Task: Add an event with the title Casual Coffee Meeting with Key Business Influencer, date '2023/10/01', time 8:30 AM to 10:30 AM, logged in from the account softage.3@softage.netand send the event invitation to softage.10@softage.net and softage.1@softage.net. Set a reminder for the event 15 minutes before
Action: Mouse moved to (133, 116)
Screenshot: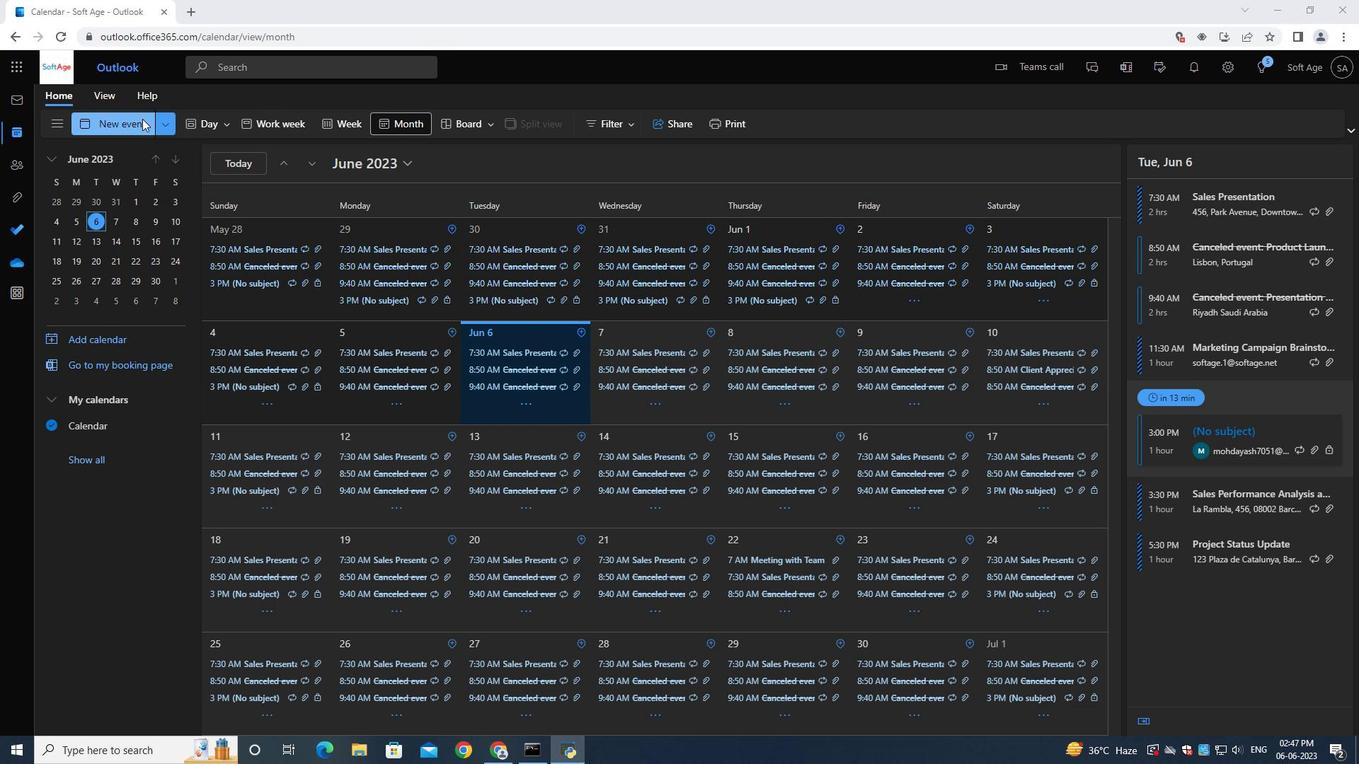 
Action: Mouse pressed left at (133, 116)
Screenshot: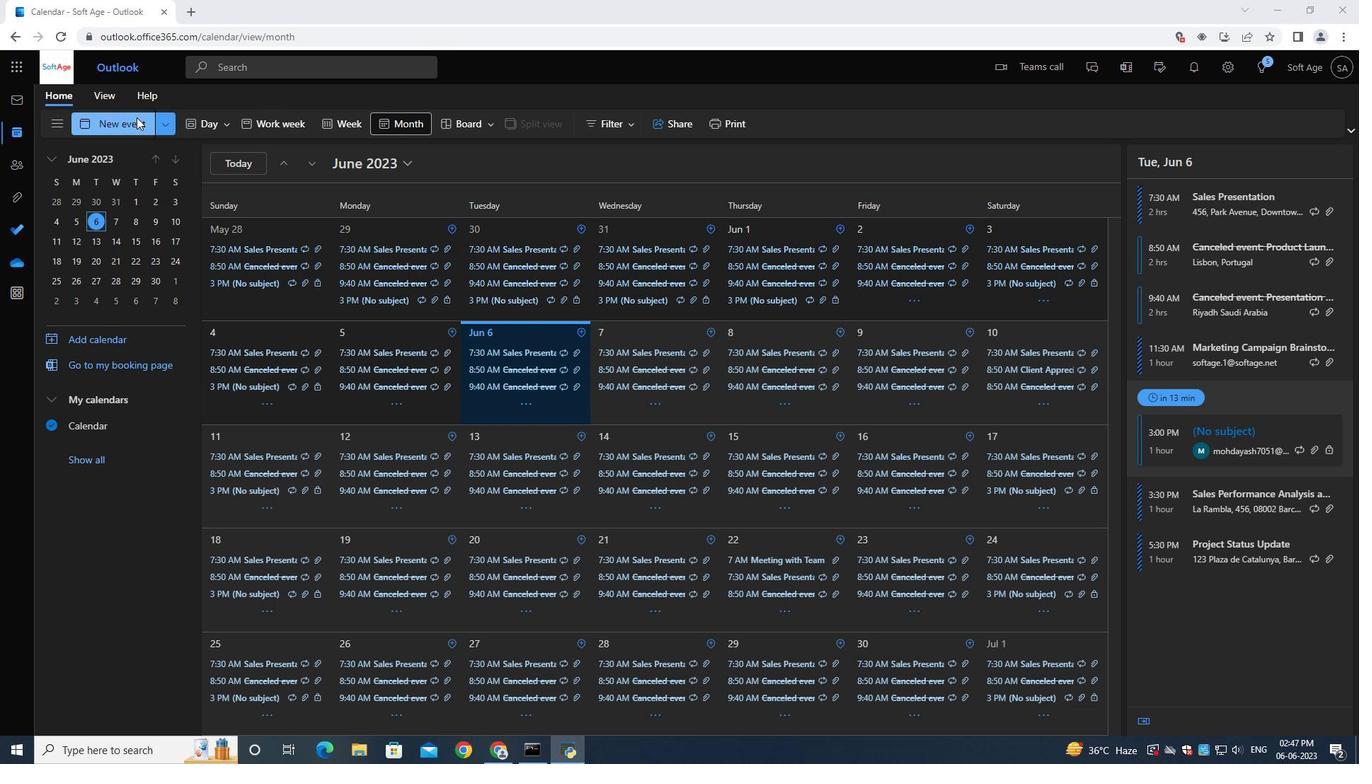 
Action: Mouse moved to (408, 212)
Screenshot: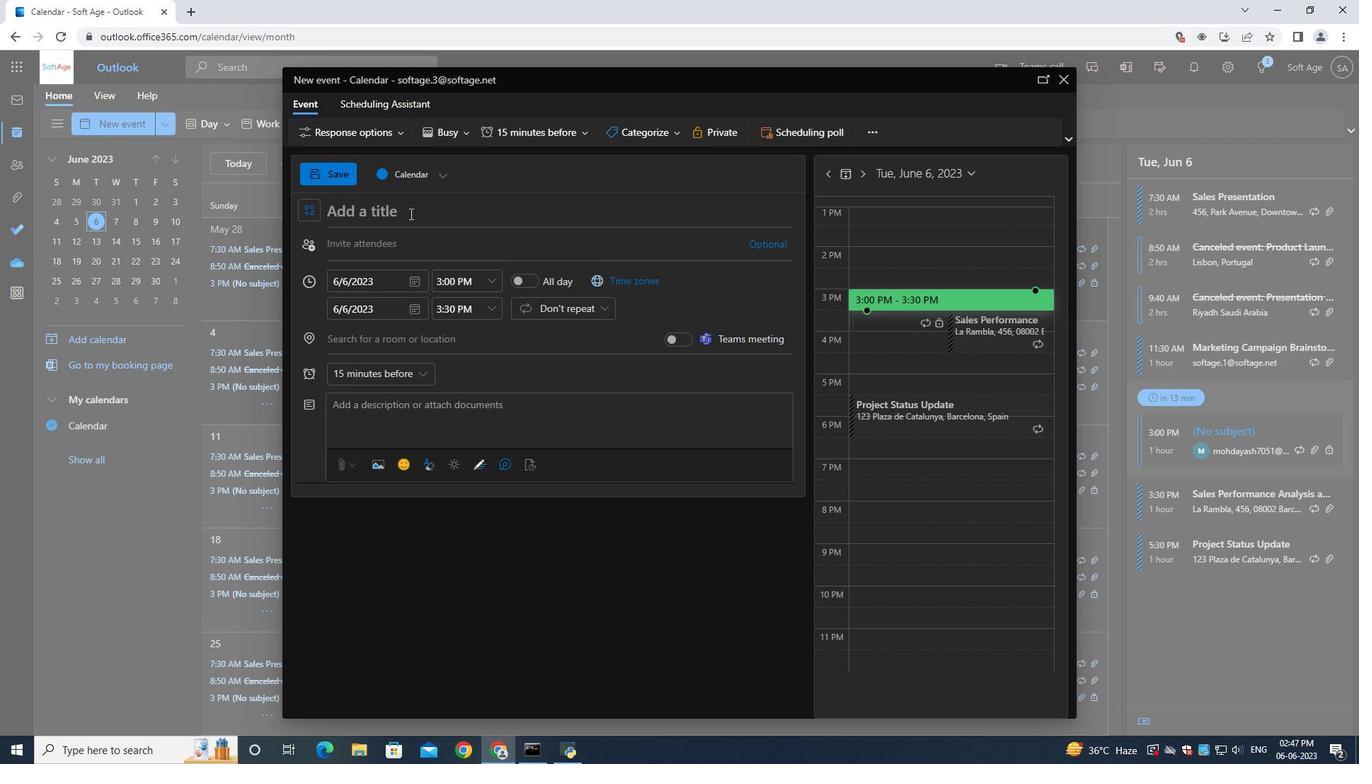 
Action: Mouse pressed left at (408, 212)
Screenshot: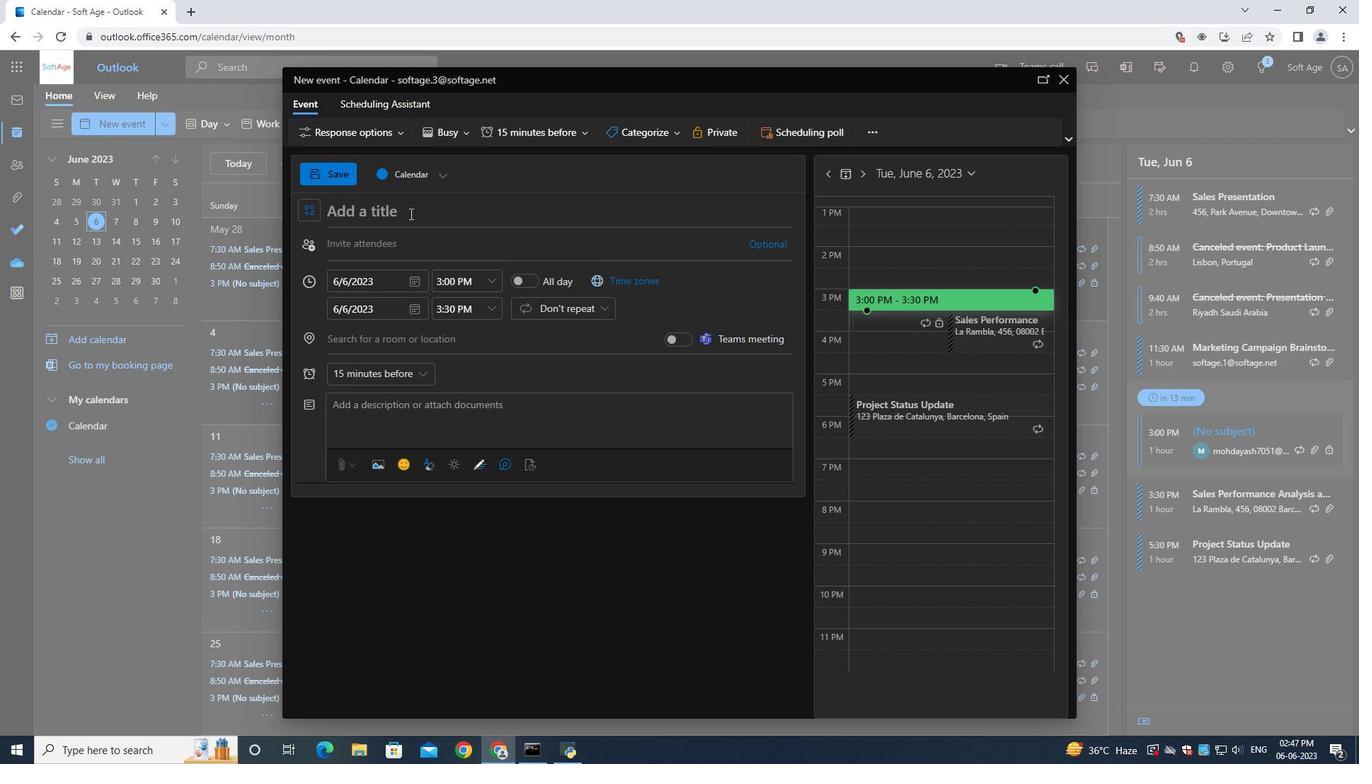 
Action: Key pressed <Key.shift>Casual<Key.space><Key.shift>Coffee<Key.space><Key.shift>Ma<Key.backspace>eeting<Key.space>with<Key.space><Key.shift>Key<Key.space><Key.shift>Business<Key.space><Key.shift>Influencer
Screenshot: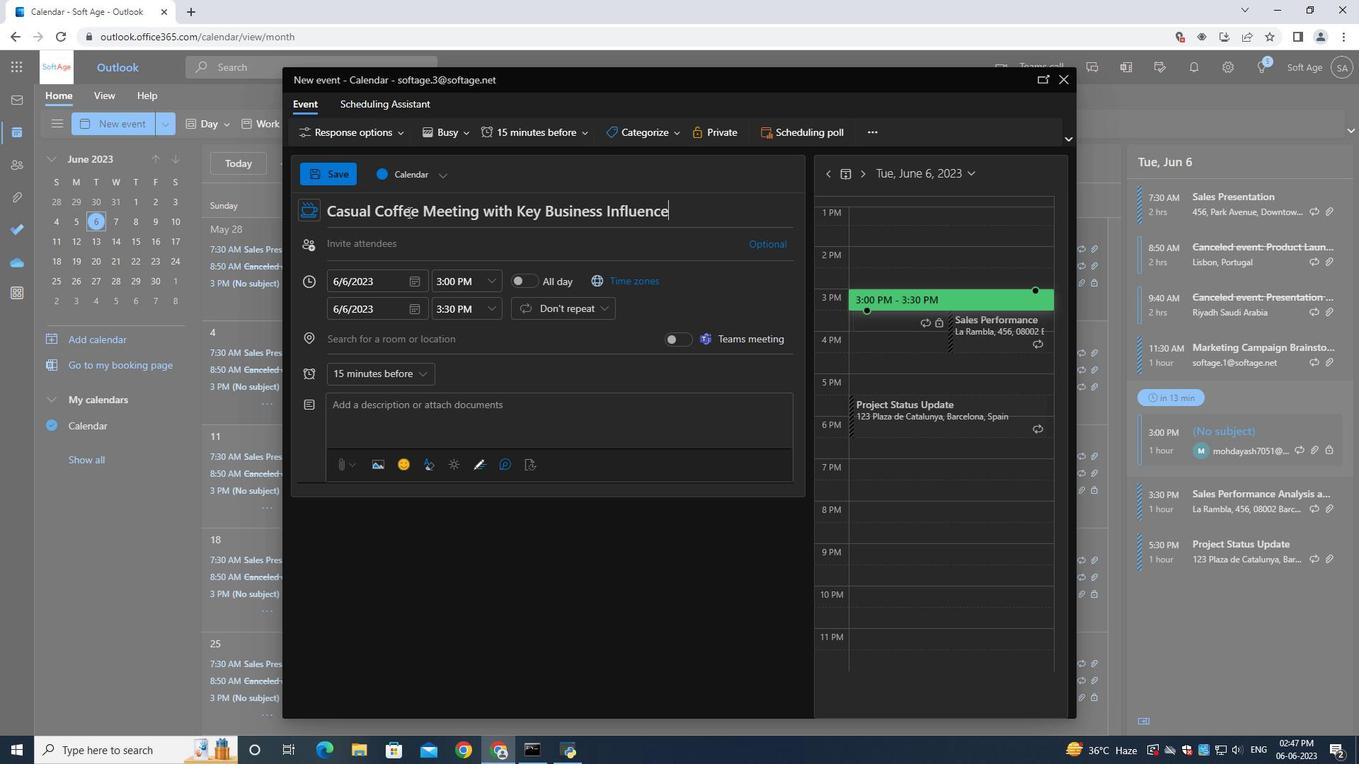 
Action: Mouse moved to (416, 286)
Screenshot: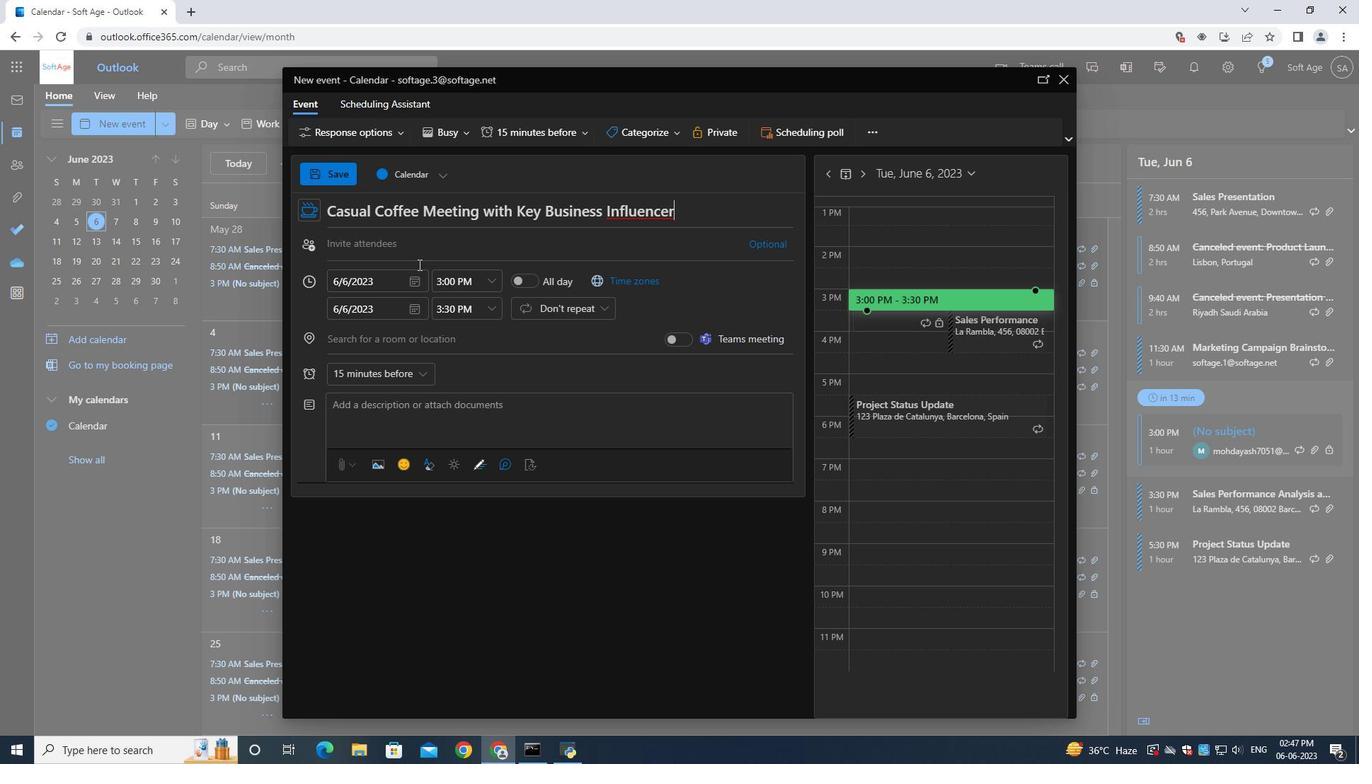 
Action: Mouse pressed left at (416, 286)
Screenshot: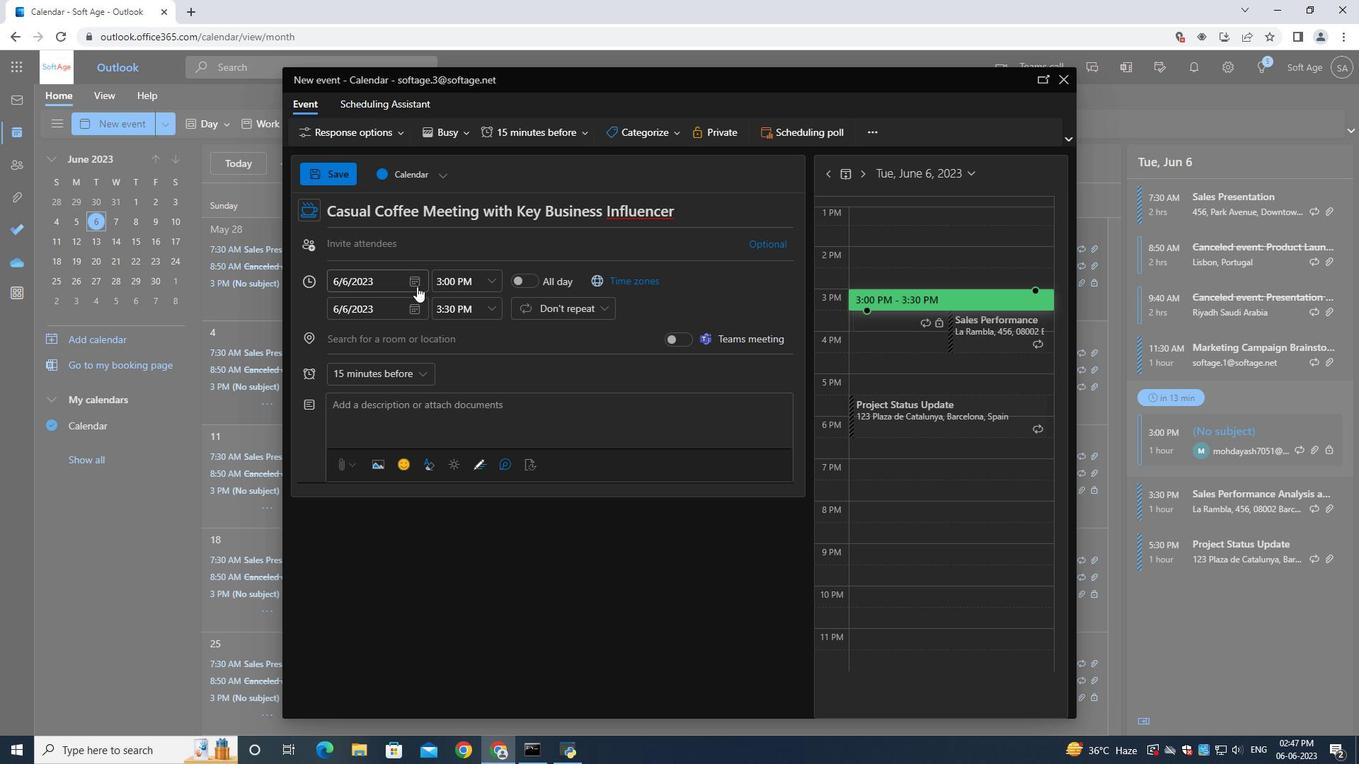 
Action: Mouse moved to (456, 310)
Screenshot: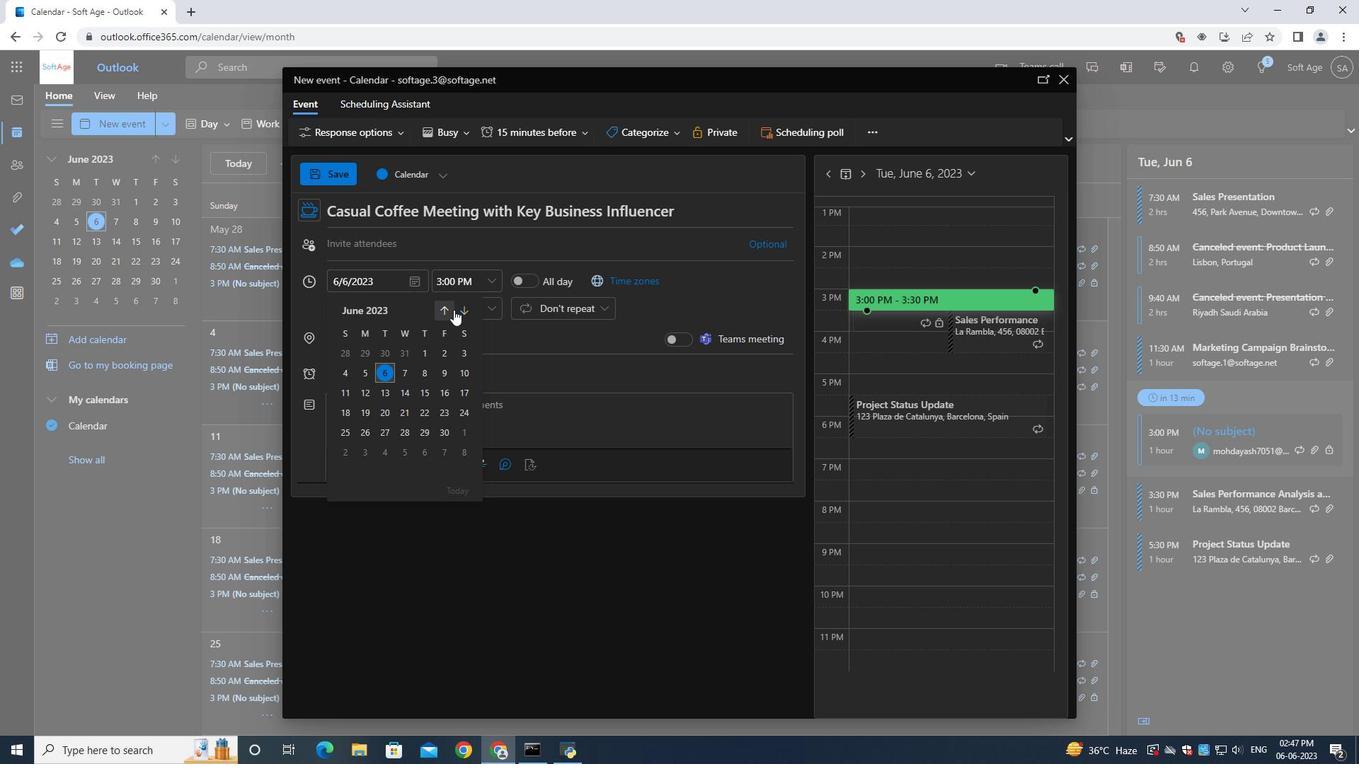 
Action: Mouse pressed left at (456, 310)
Screenshot: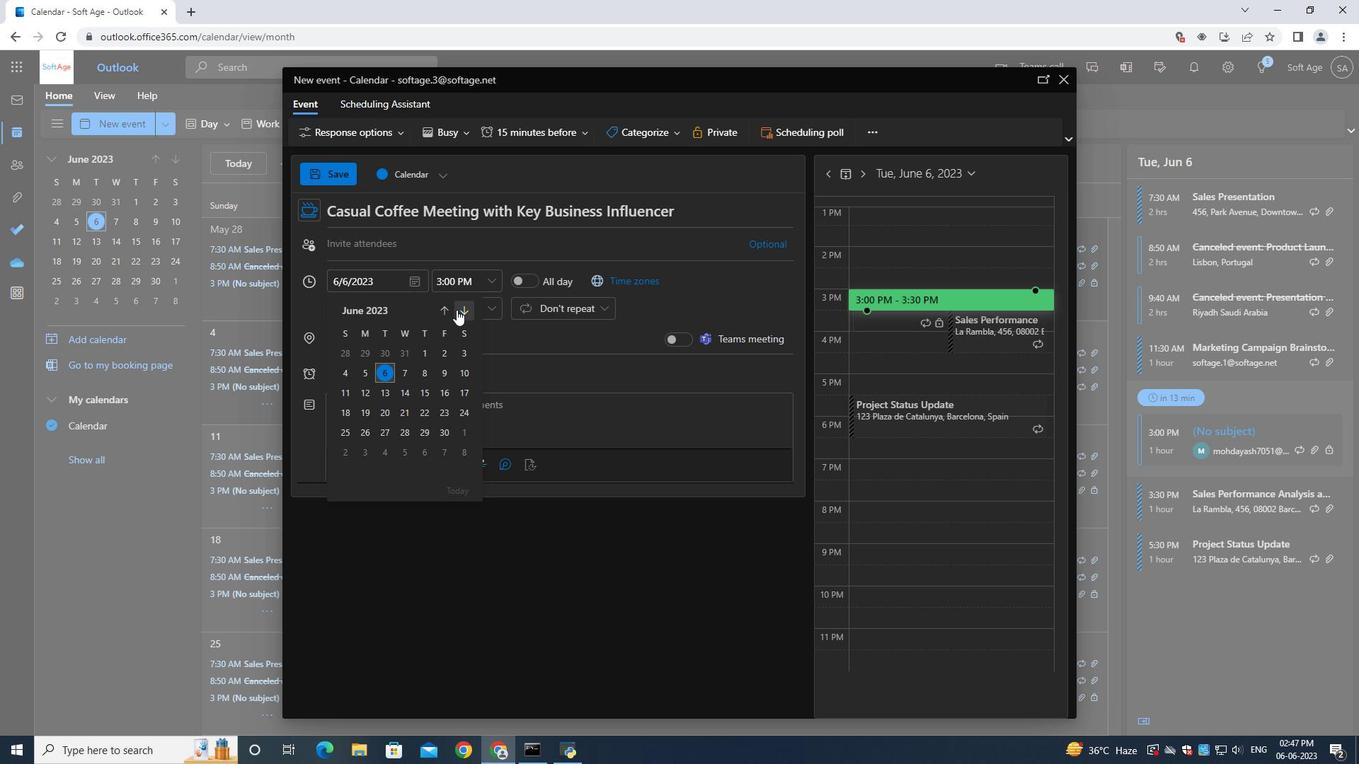 
Action: Mouse pressed left at (456, 310)
Screenshot: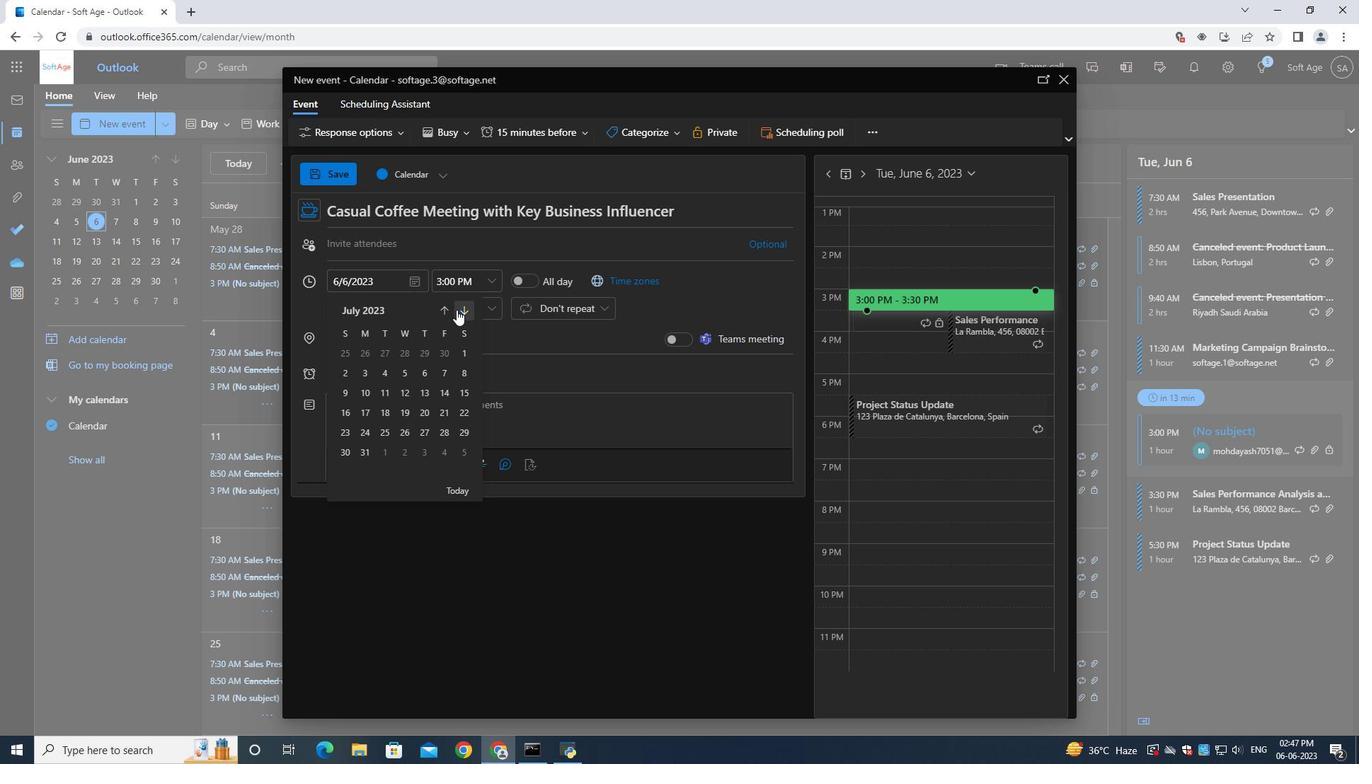 
Action: Mouse pressed left at (456, 310)
Screenshot: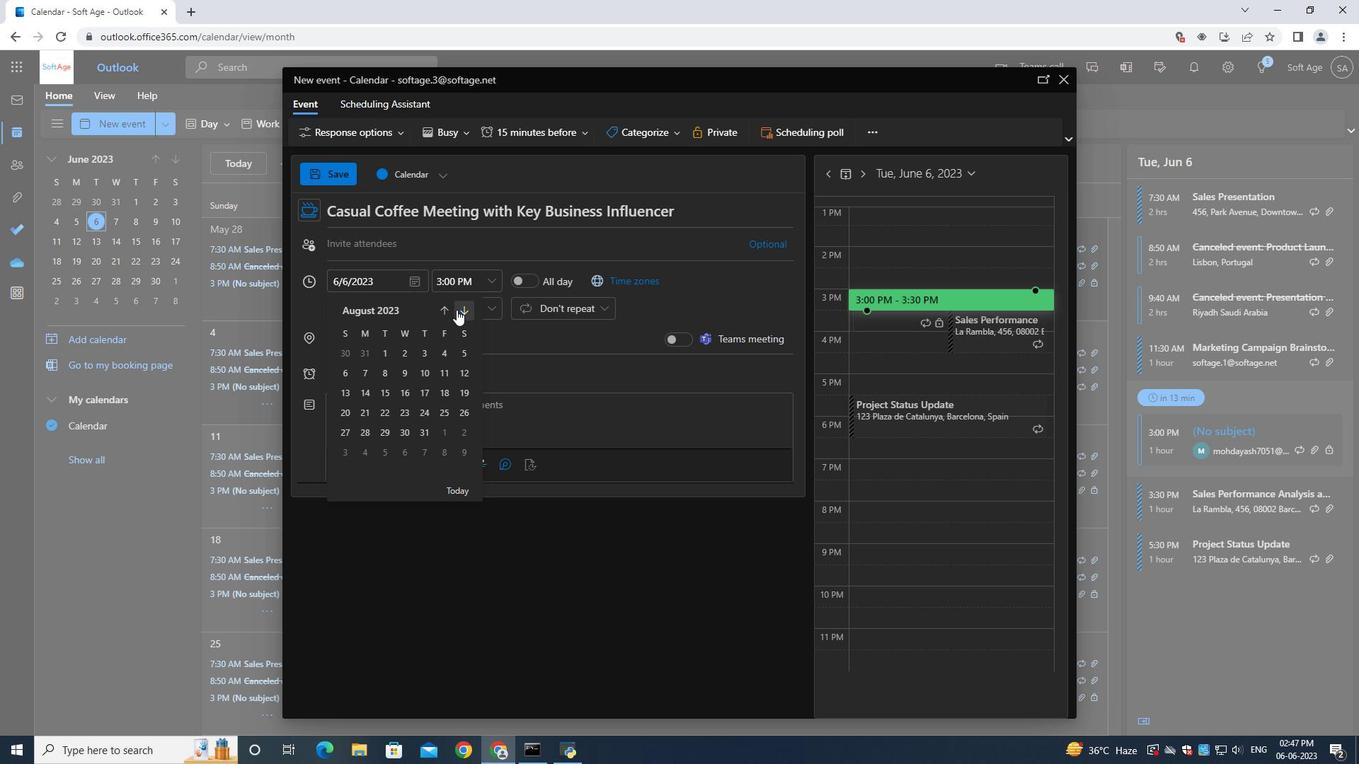 
Action: Mouse pressed left at (456, 310)
Screenshot: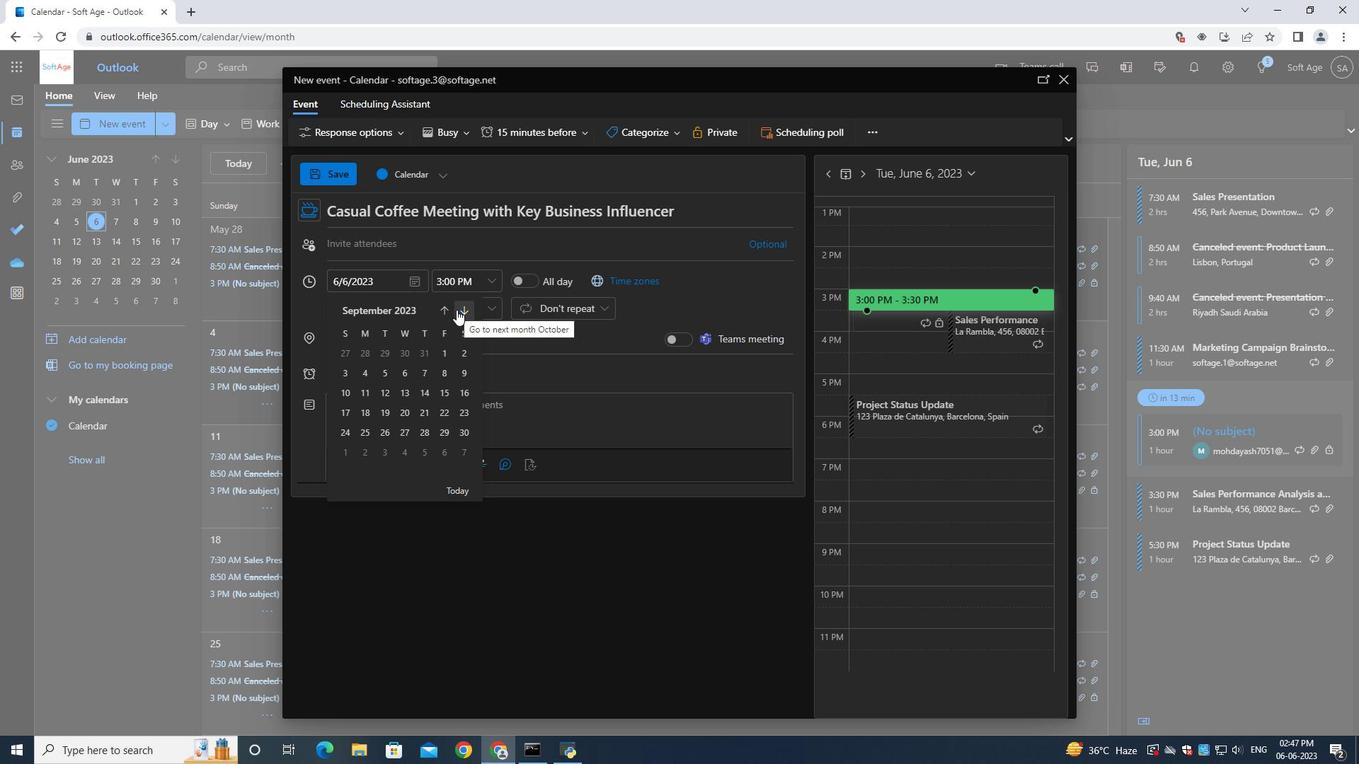 
Action: Mouse moved to (351, 356)
Screenshot: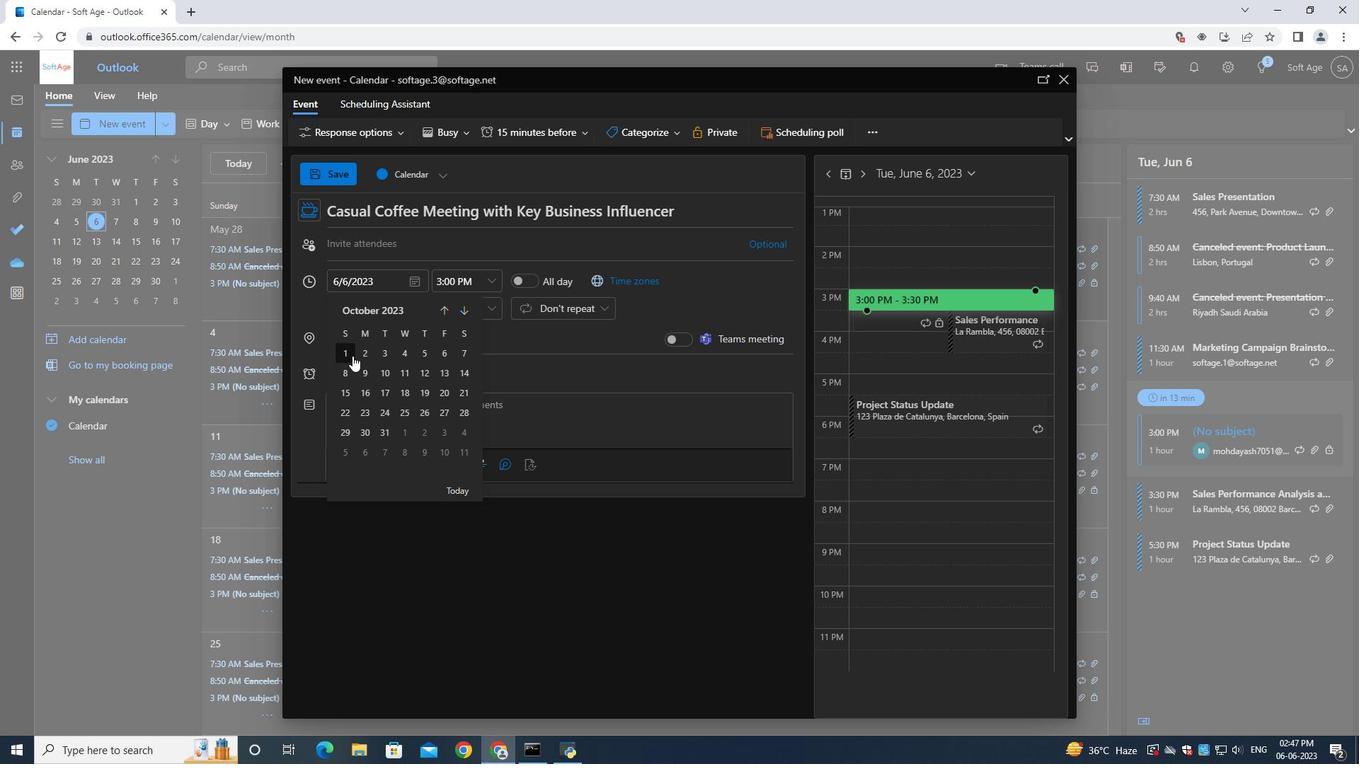 
Action: Mouse pressed left at (351, 356)
Screenshot: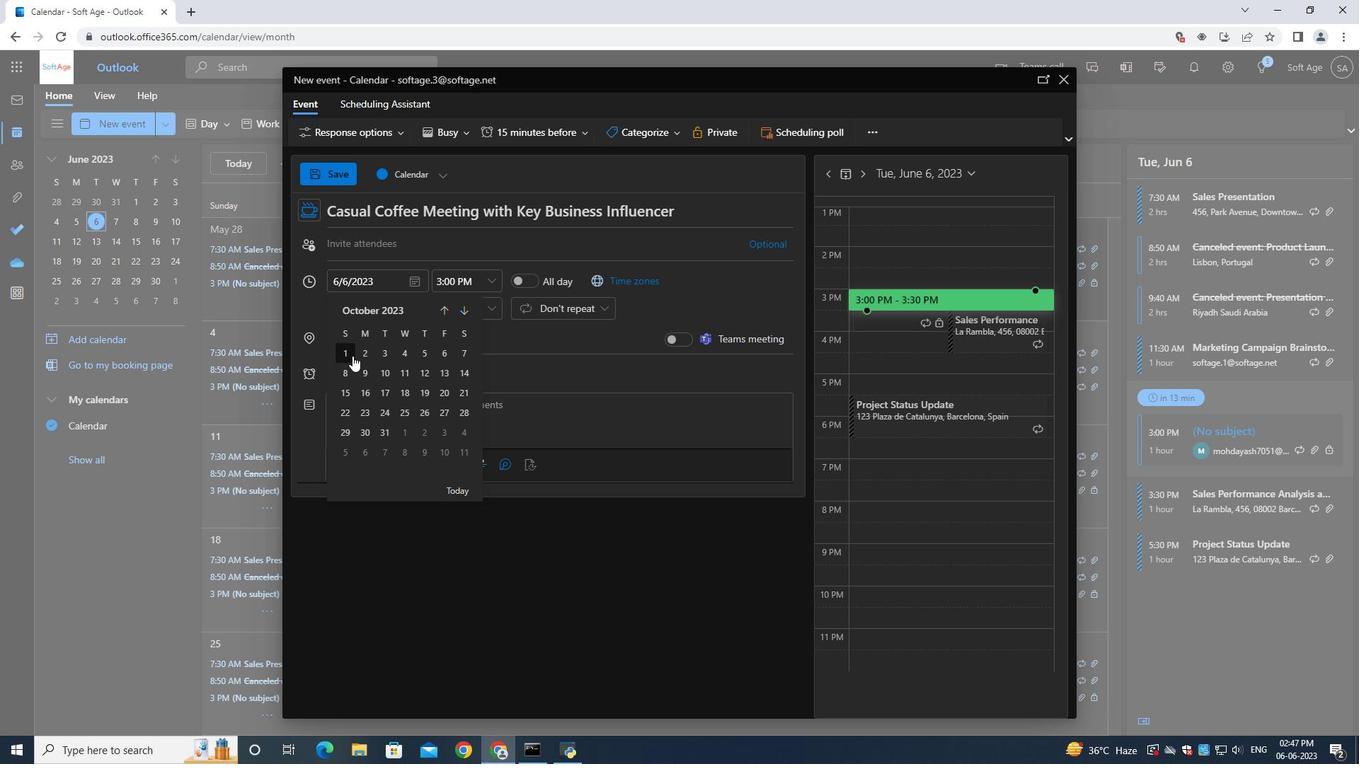
Action: Mouse moved to (448, 286)
Screenshot: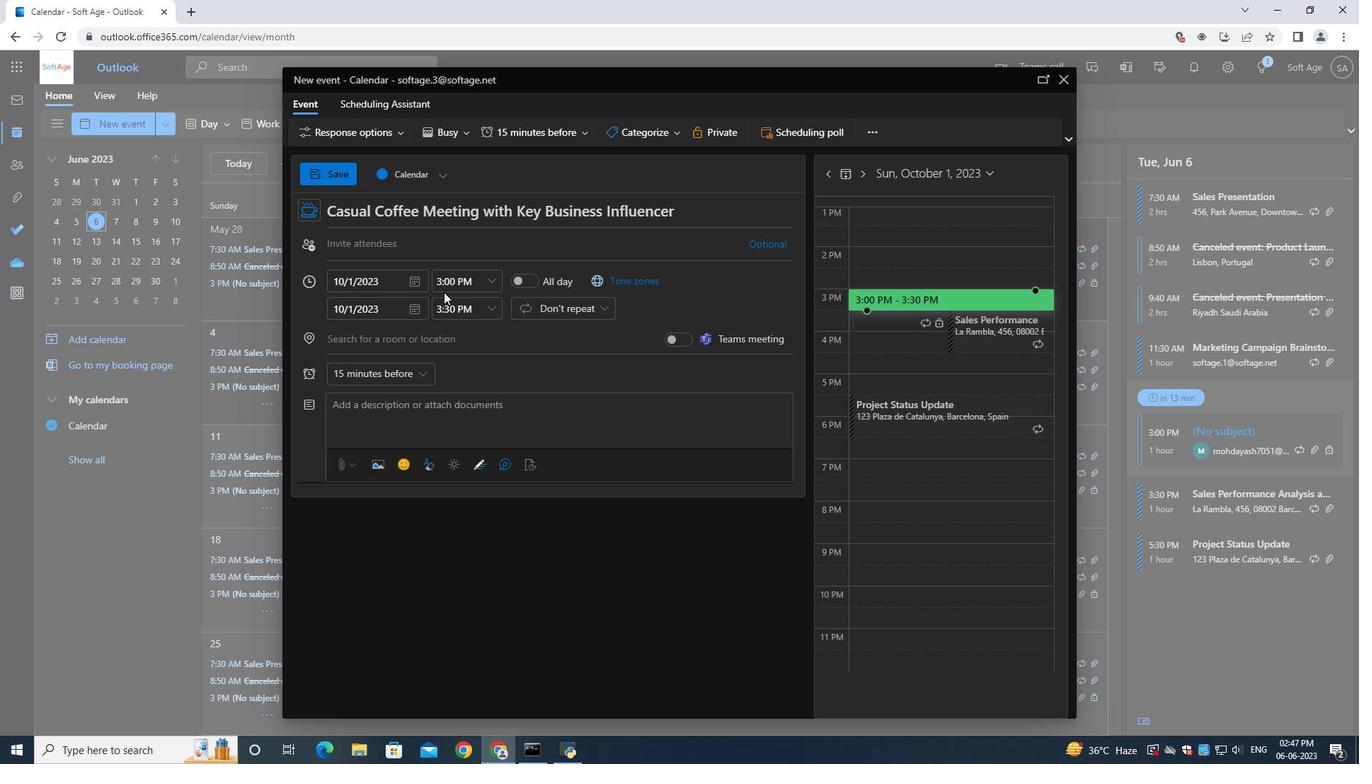 
Action: Mouse pressed left at (448, 286)
Screenshot: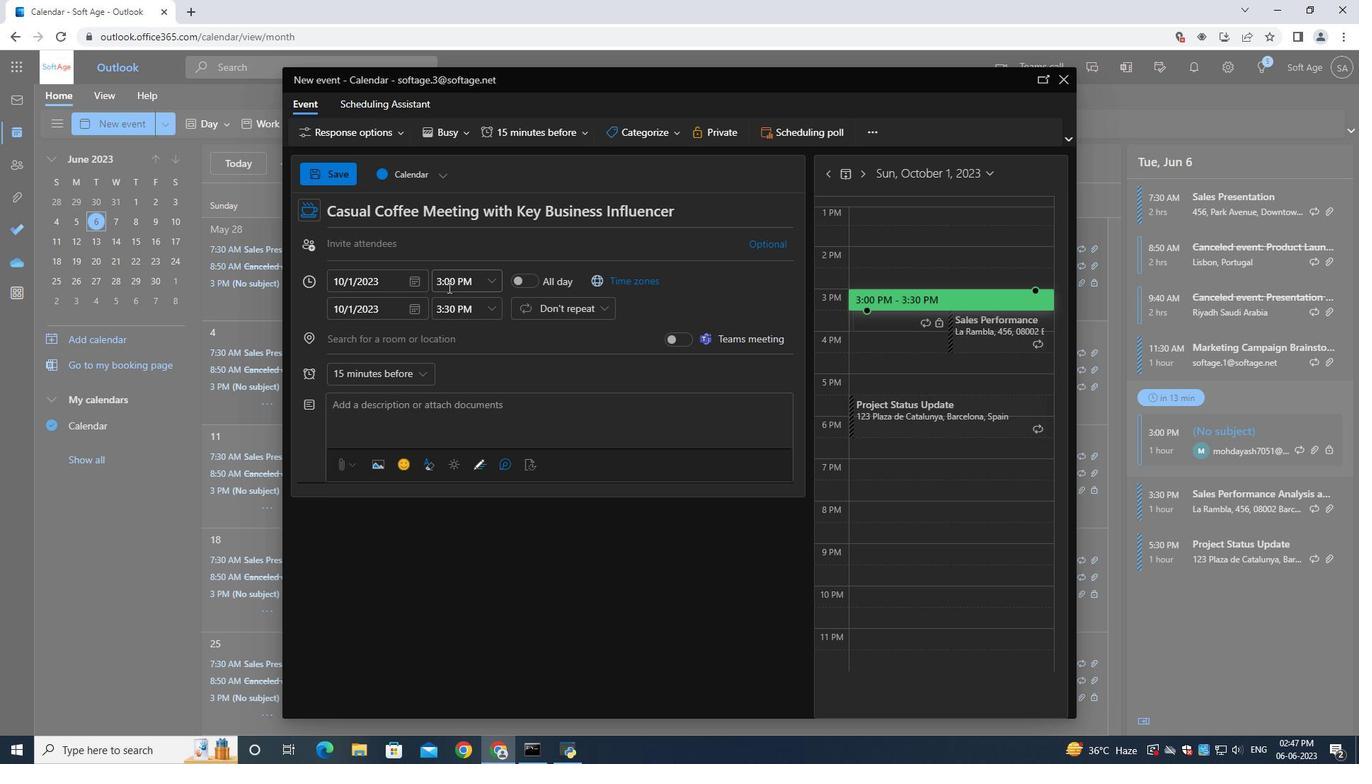 
Action: Key pressed 8<Key.shift_r>:30<Key.shift>A<<Key.backspace>M
Screenshot: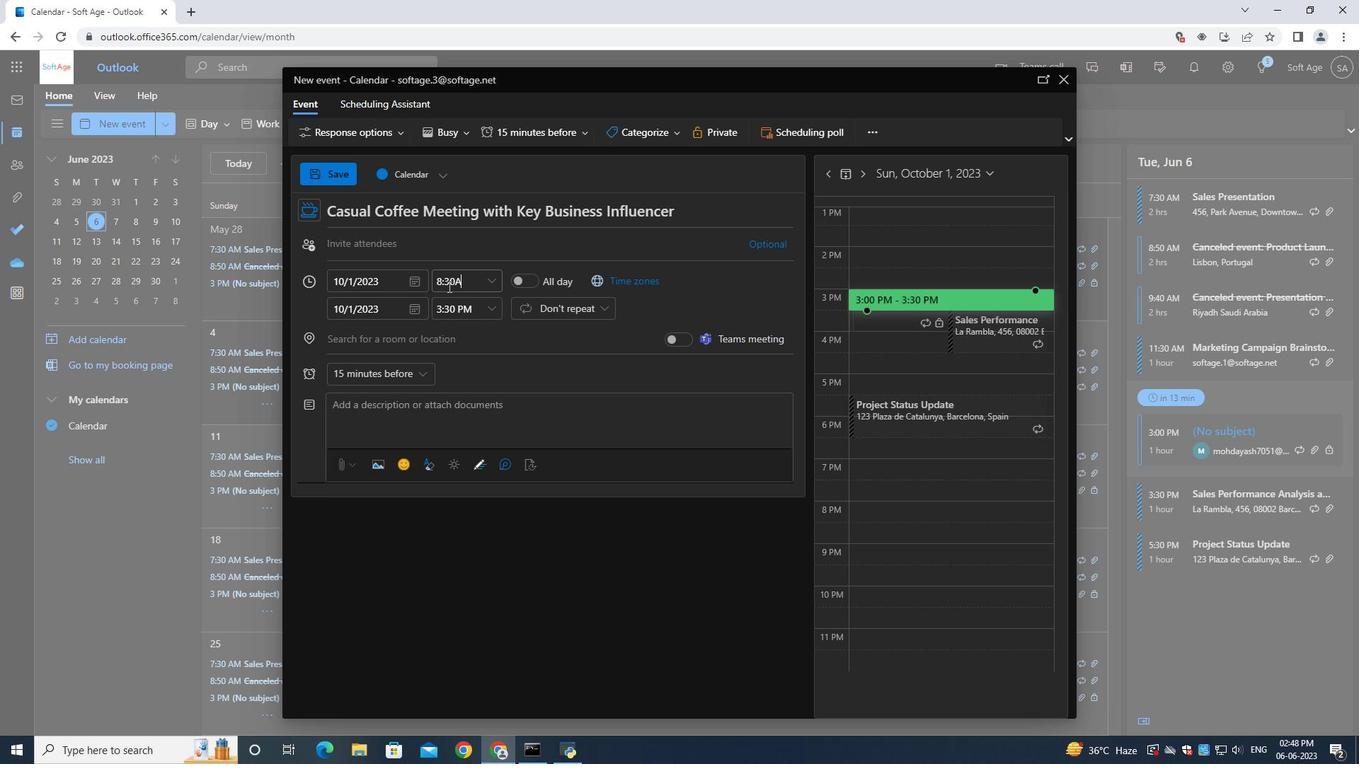 
Action: Mouse moved to (450, 306)
Screenshot: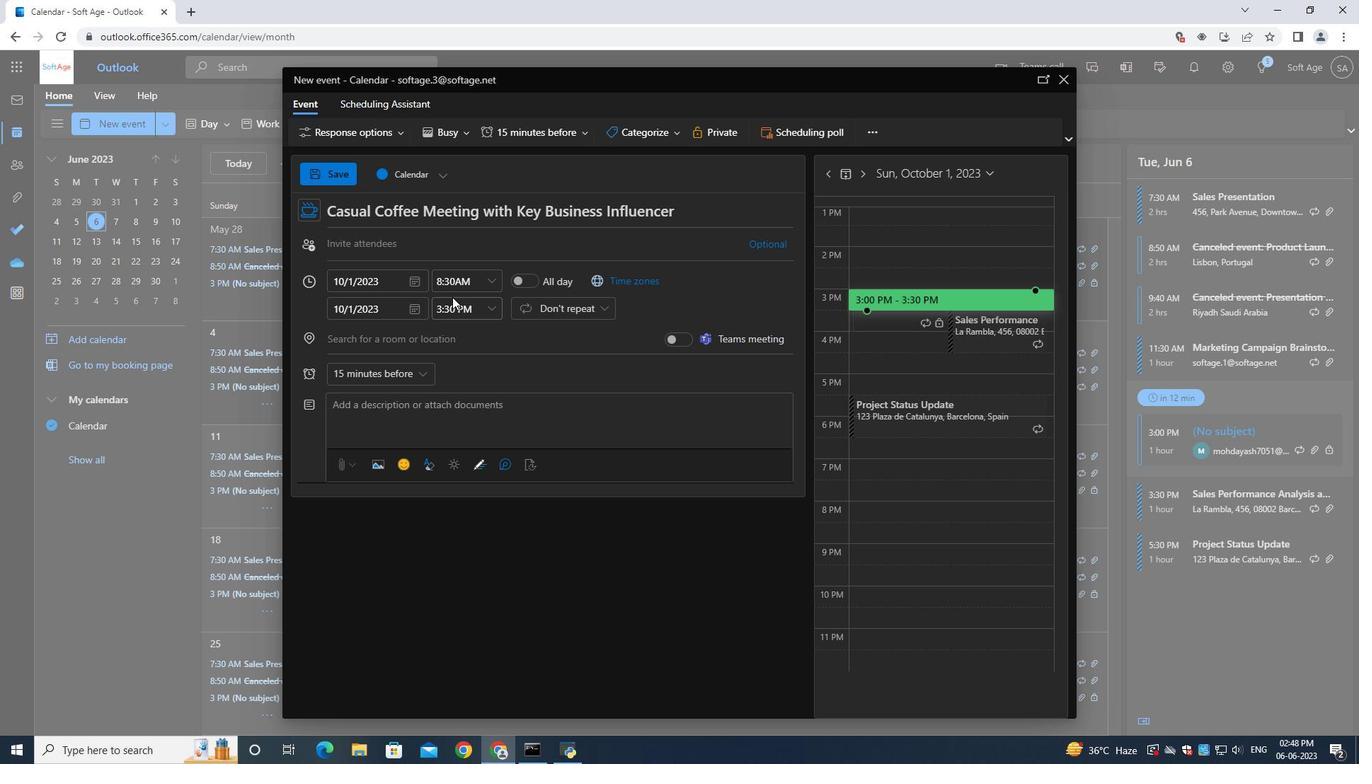 
Action: Mouse pressed left at (450, 306)
Screenshot: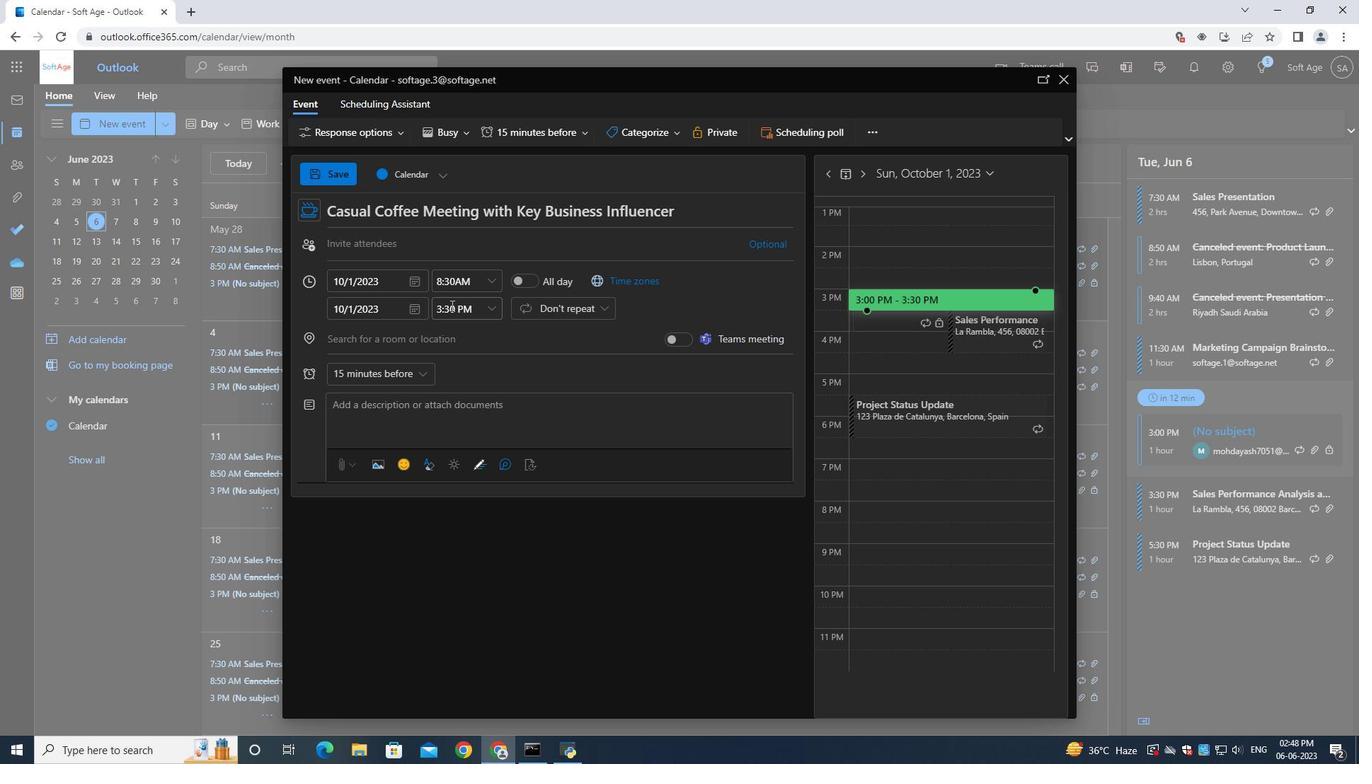 
Action: Mouse moved to (450, 306)
Screenshot: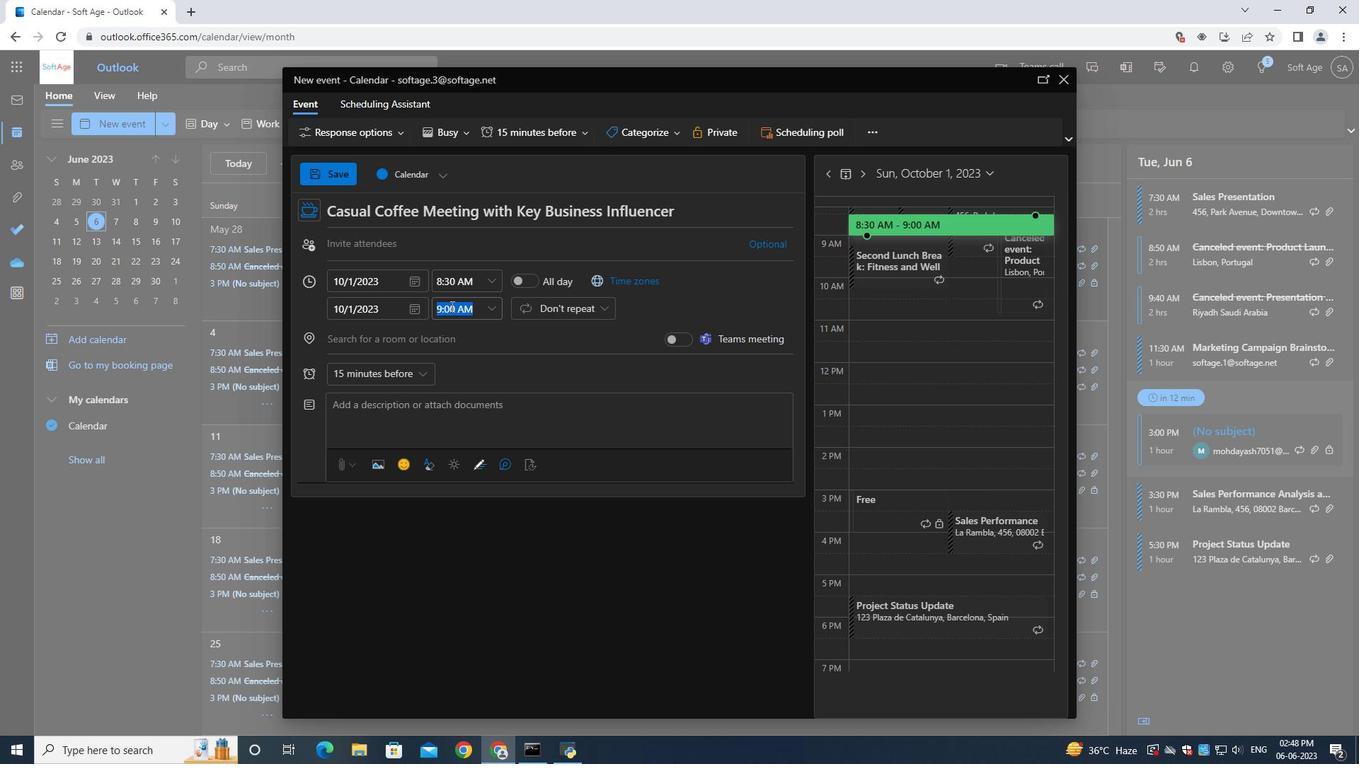
Action: Key pressed 10<Key.shift_r>:30<Key.shift>AM
Screenshot: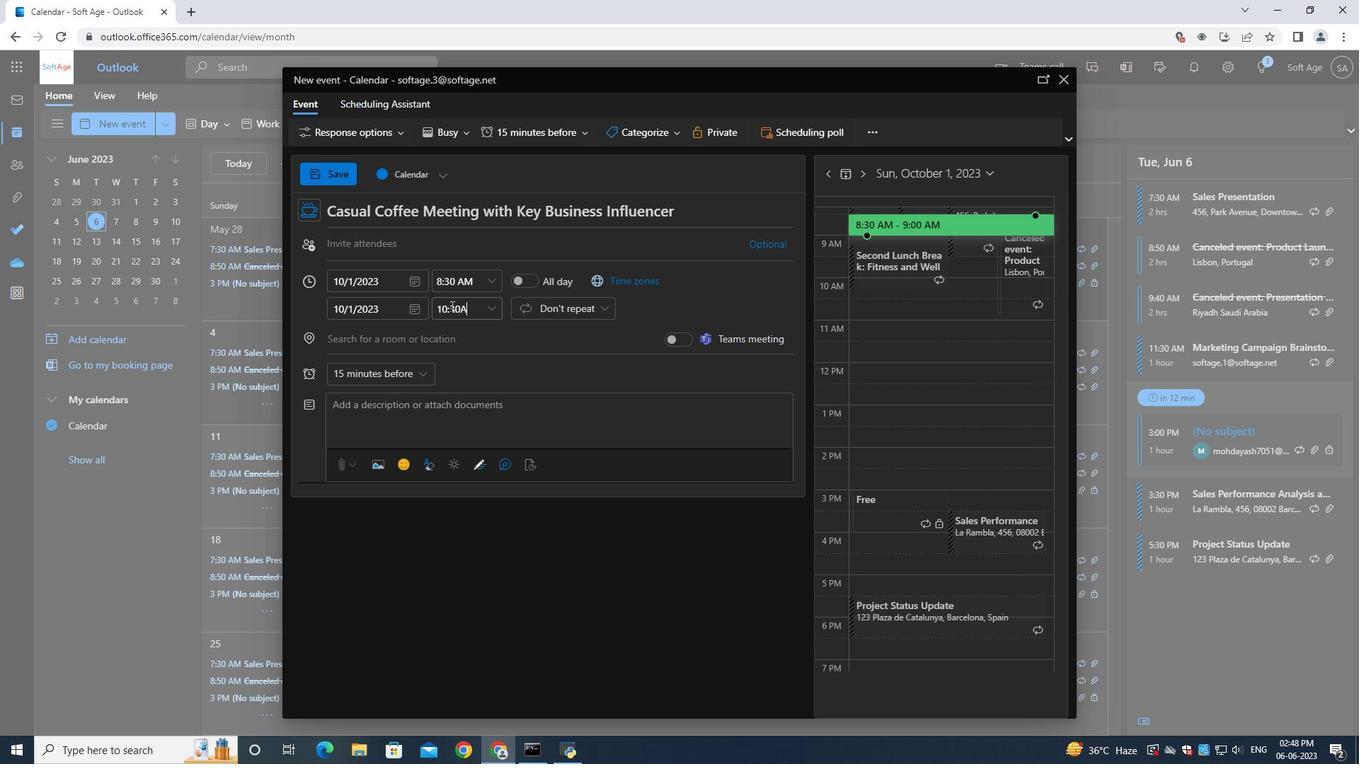 
Action: Mouse moved to (379, 248)
Screenshot: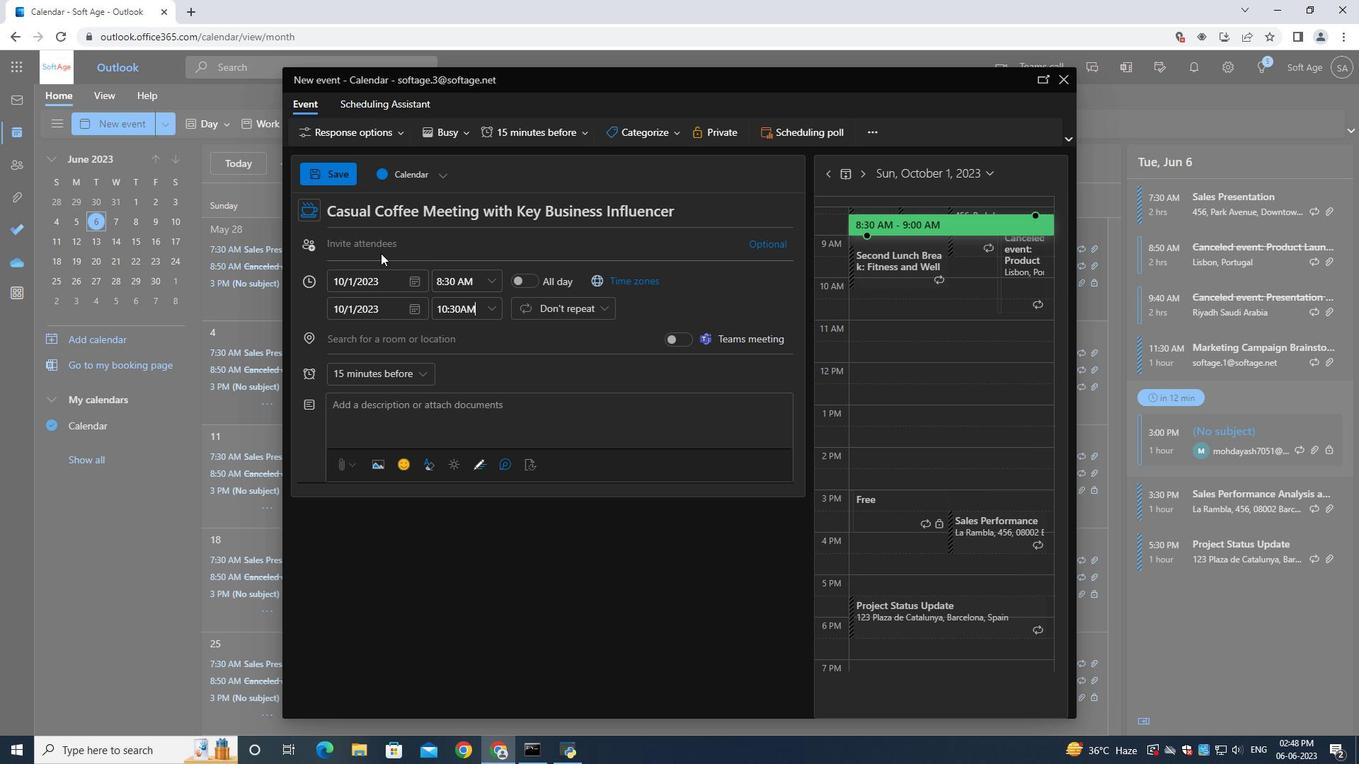 
Action: Mouse pressed left at (379, 248)
Screenshot: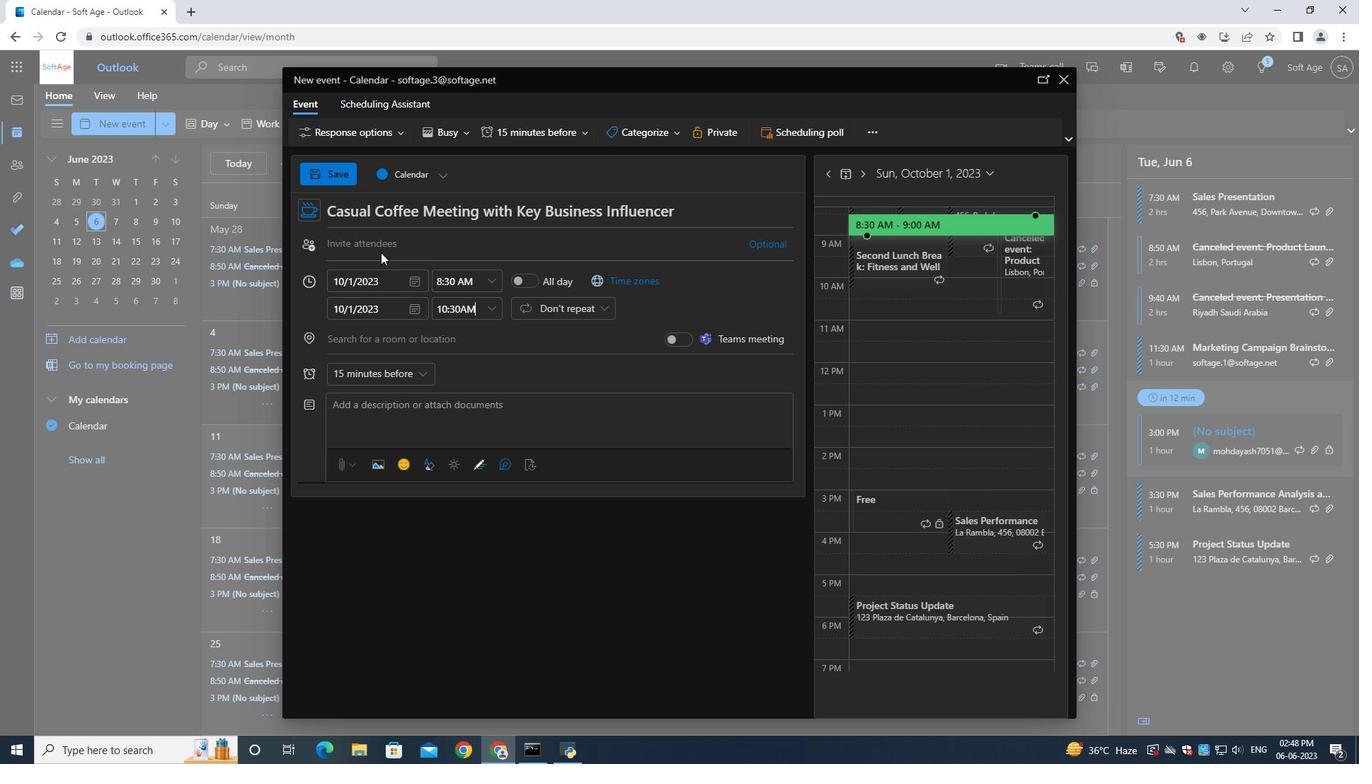 
Action: Mouse moved to (383, 248)
Screenshot: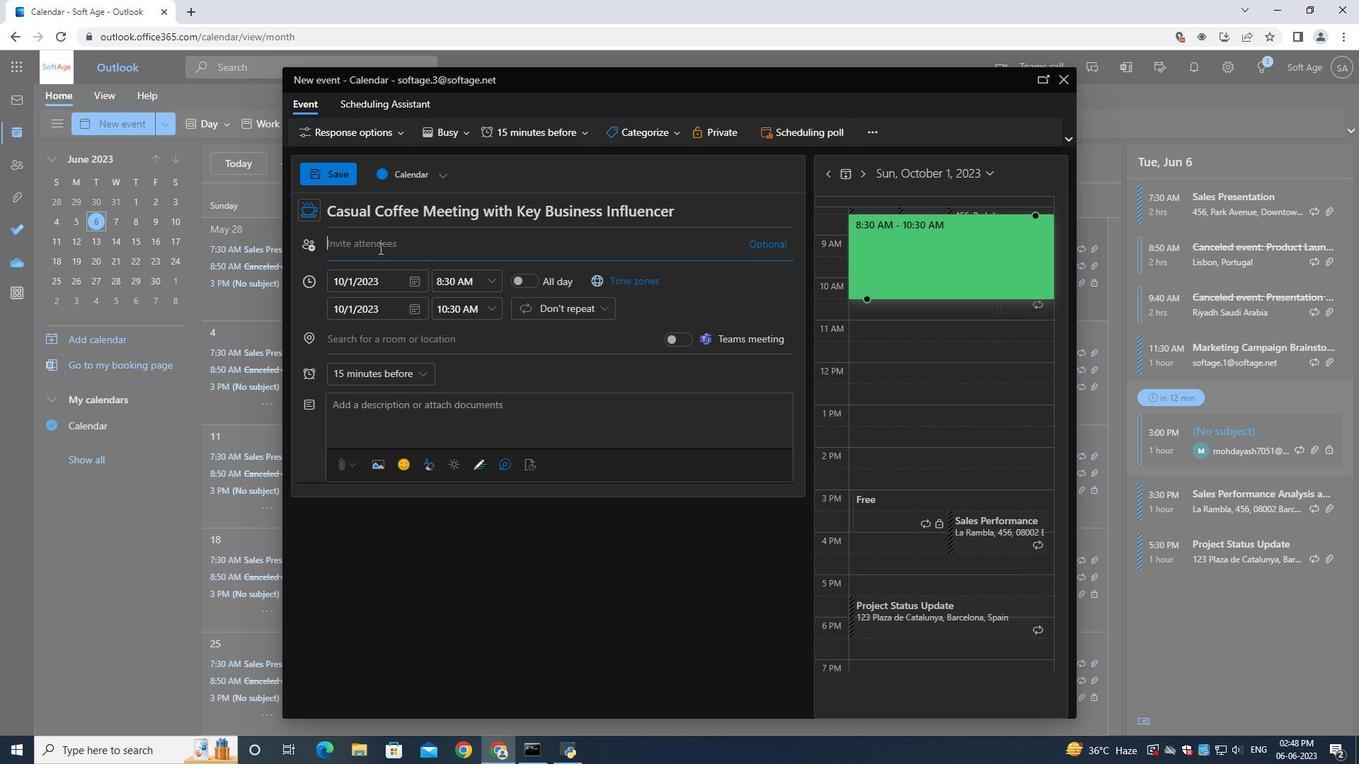
Action: Key pressed softage.10<Key.shift>@softage.net
Screenshot: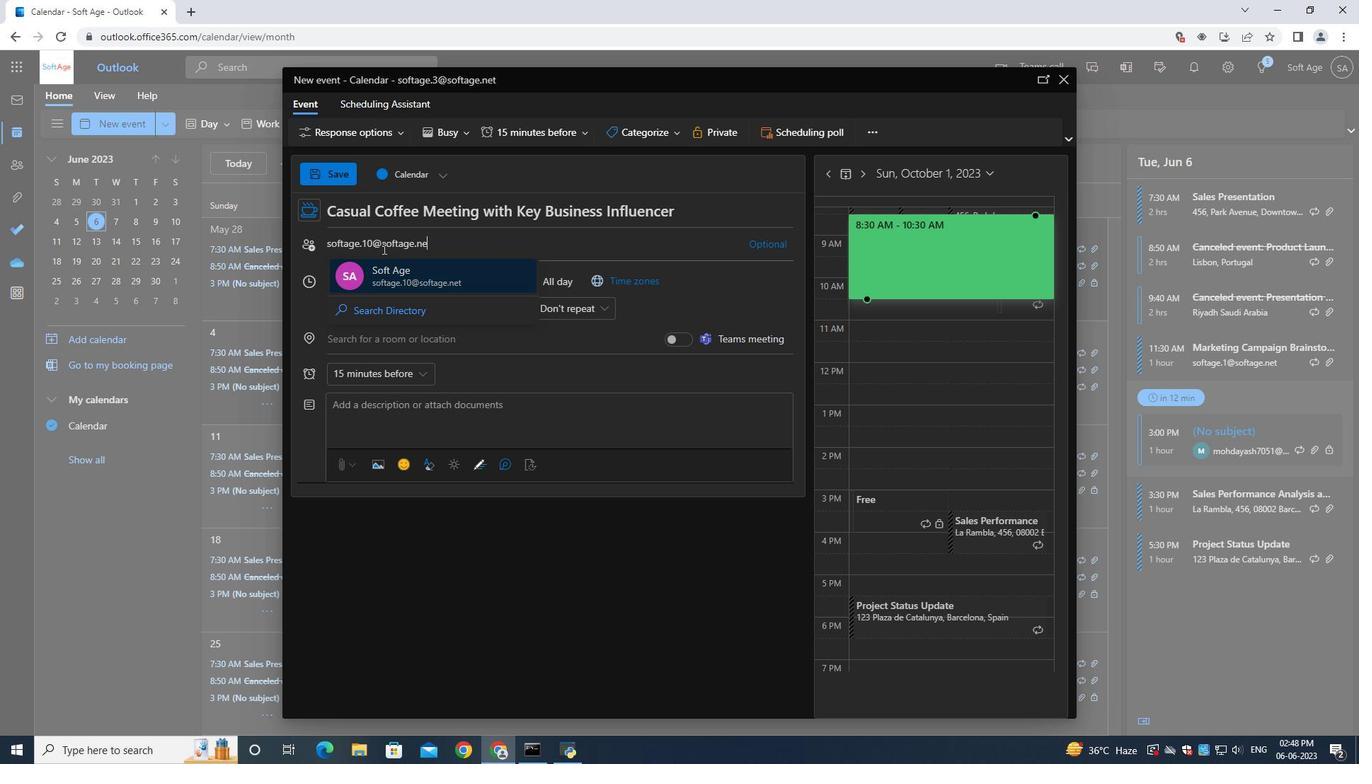 
Action: Mouse moved to (438, 279)
Screenshot: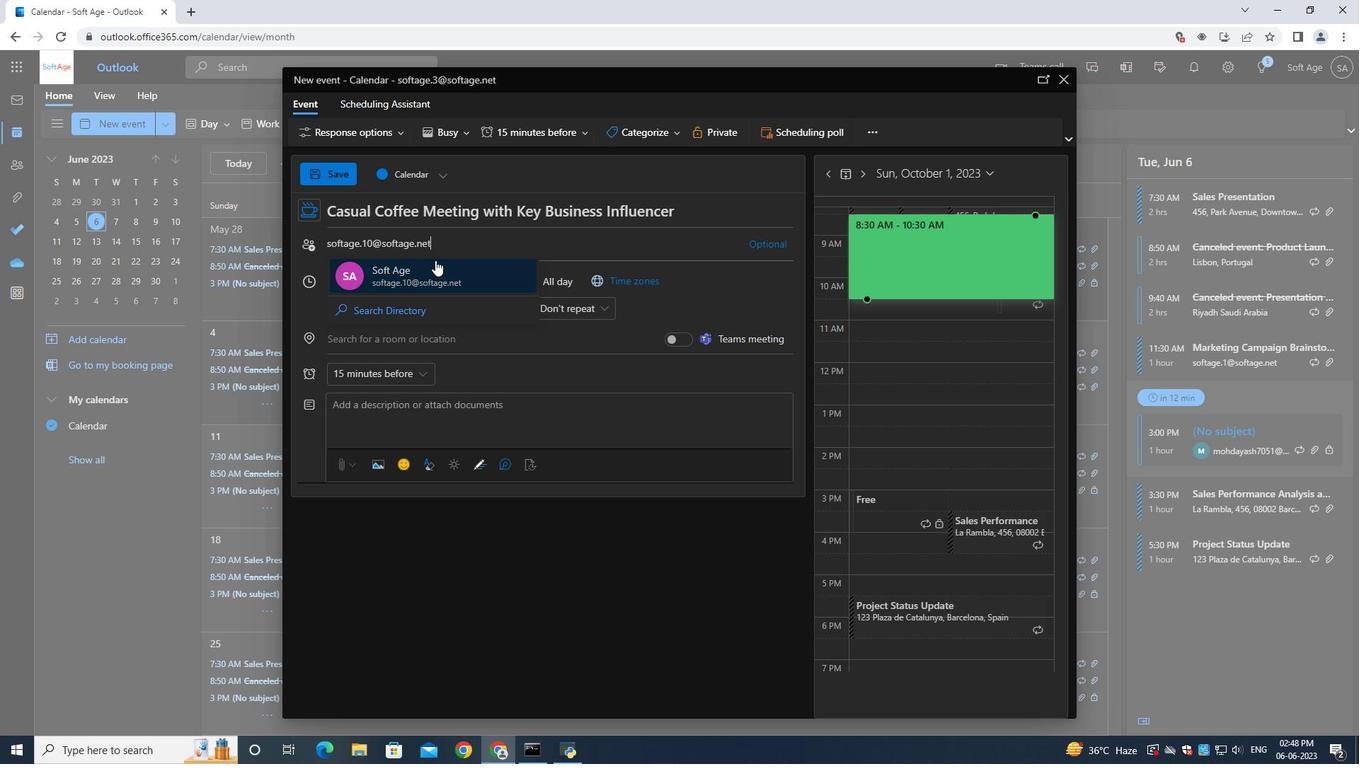 
Action: Mouse pressed left at (438, 279)
Screenshot: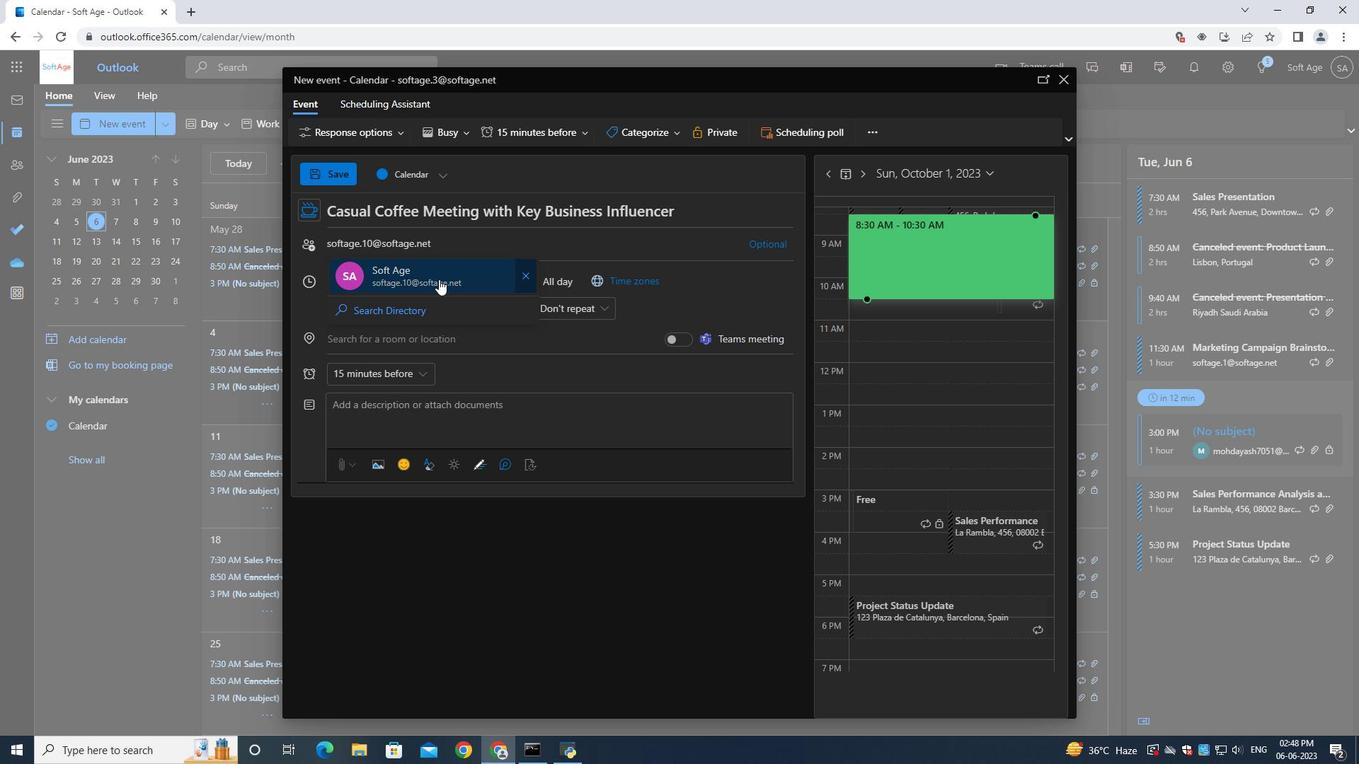 
Action: Mouse moved to (437, 274)
Screenshot: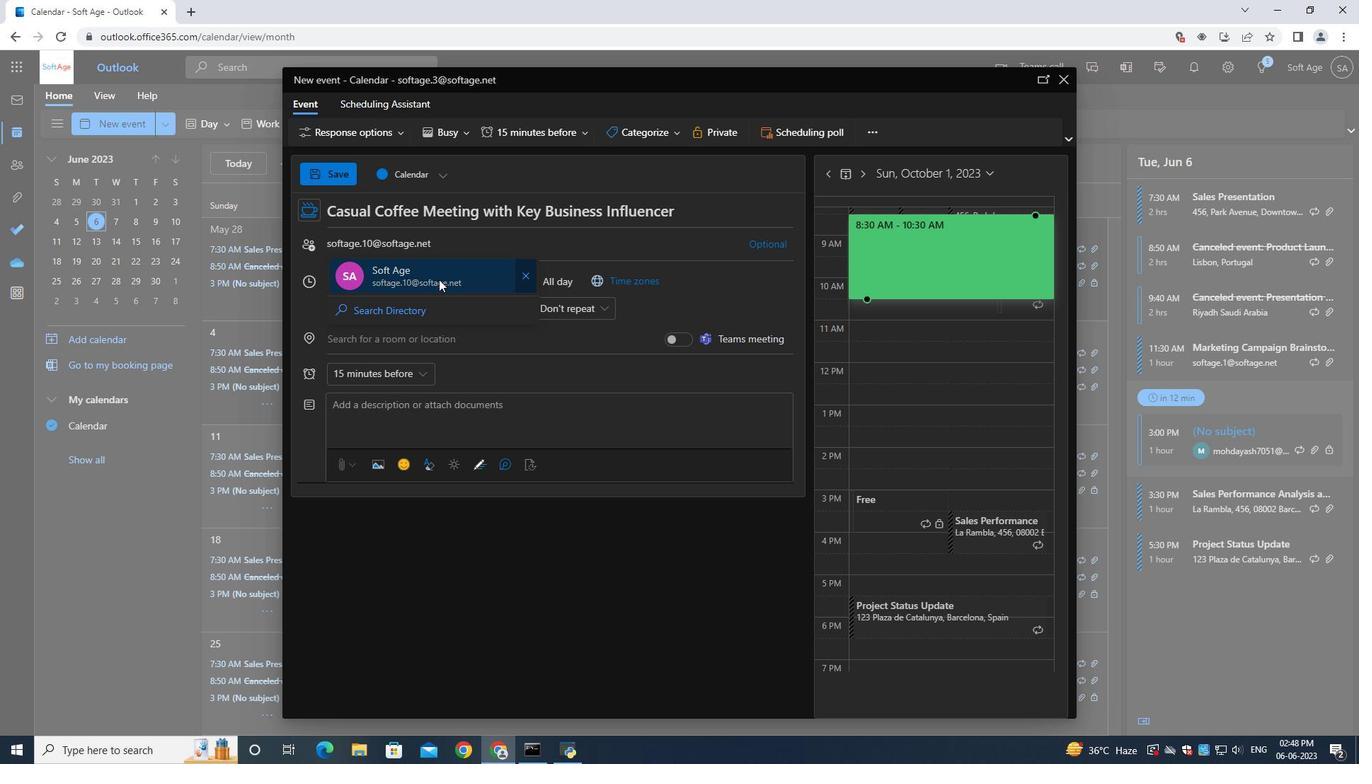 
Action: Key pressed softage.1<Key.shift>@softage.net
Screenshot: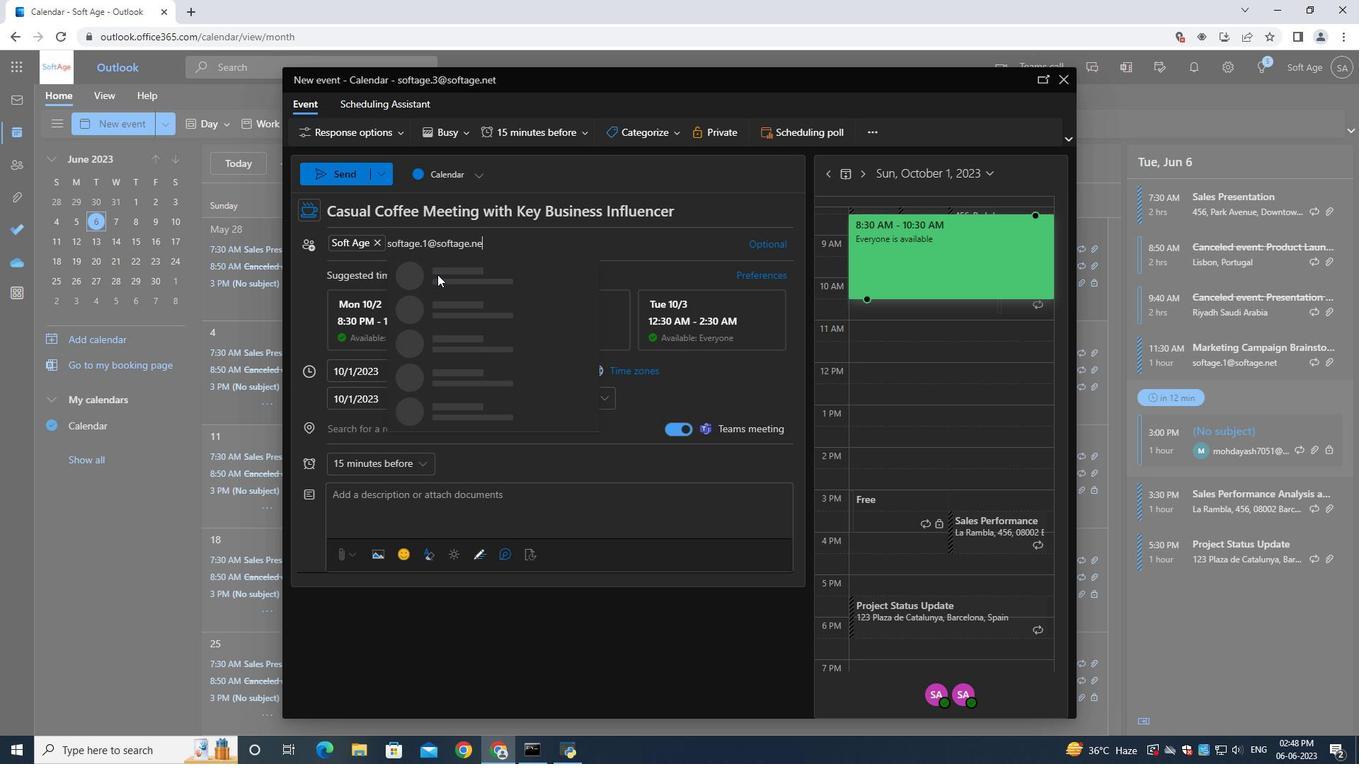 
Action: Mouse pressed left at (437, 274)
Screenshot: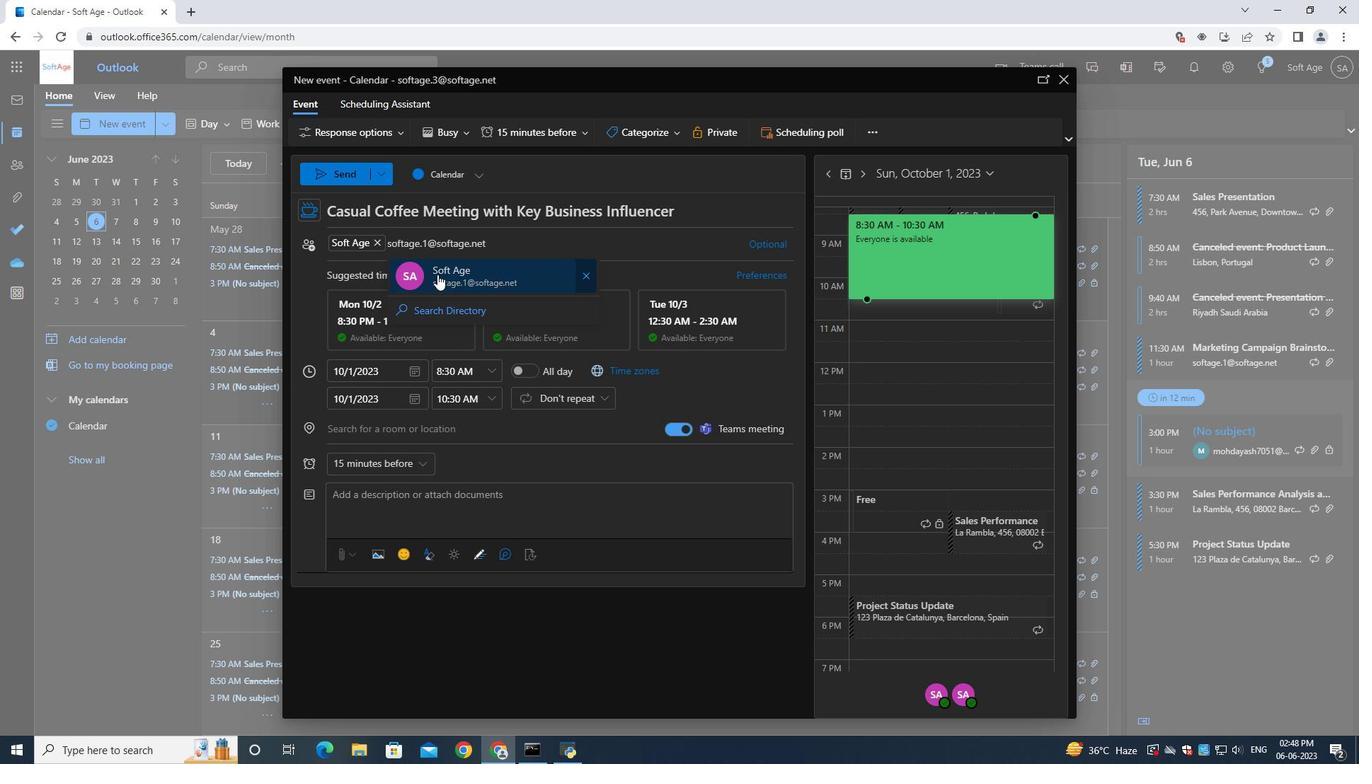 
Action: Mouse moved to (387, 465)
Screenshot: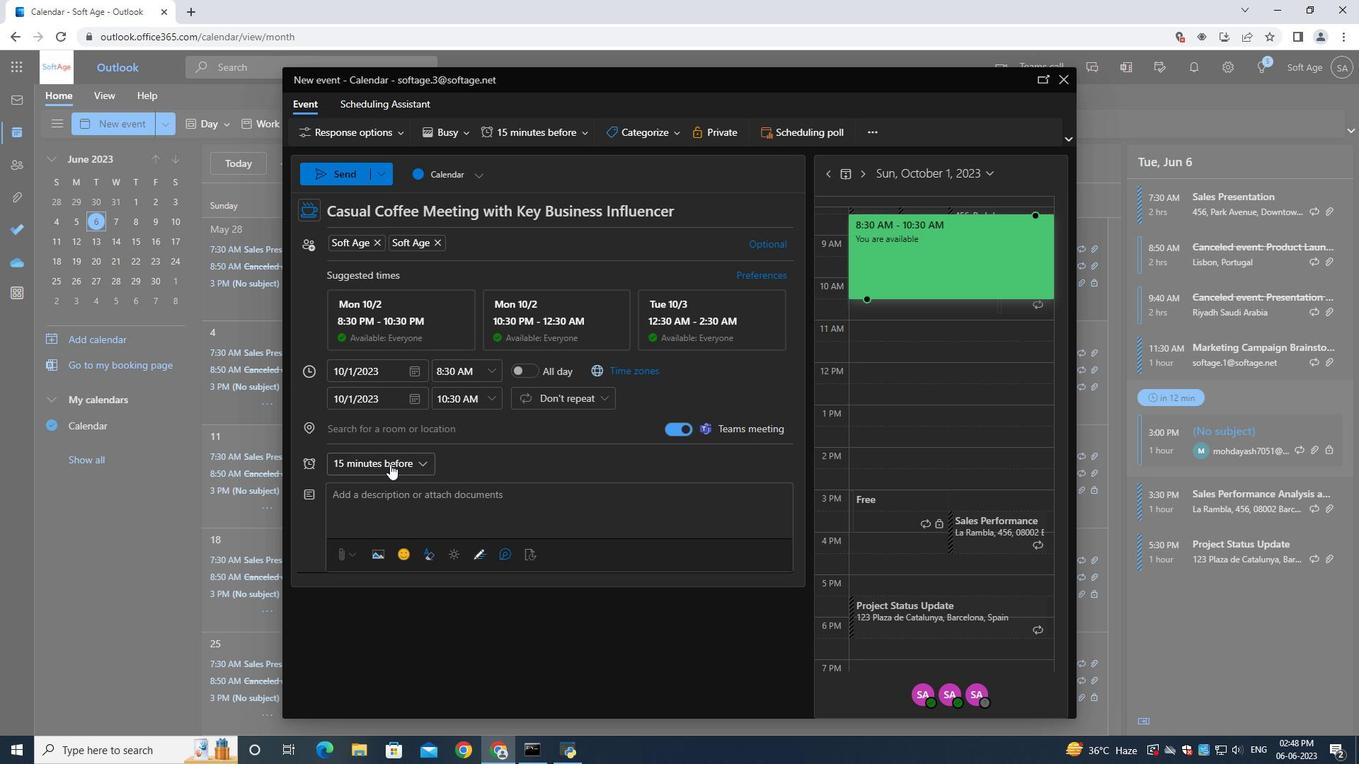 
Action: Mouse pressed left at (387, 465)
Screenshot: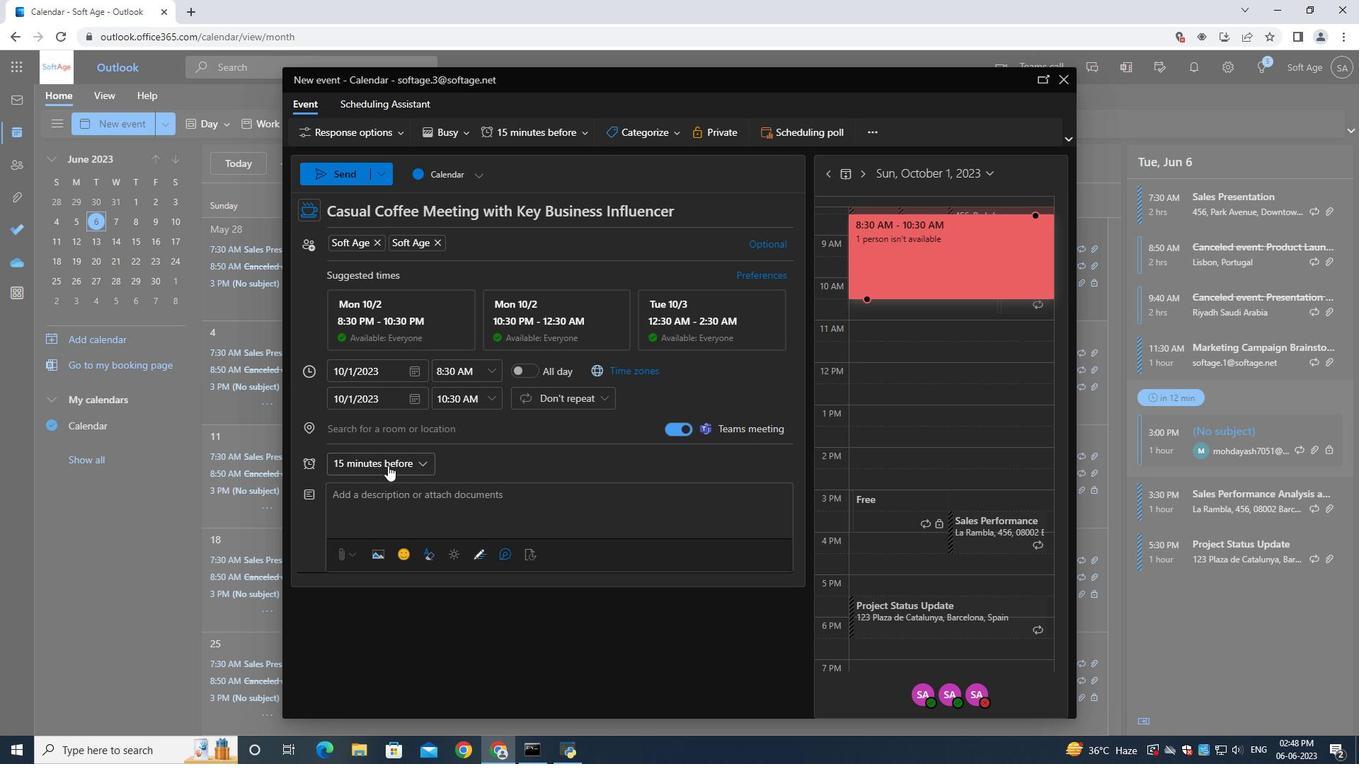 
Action: Mouse pressed left at (387, 465)
Screenshot: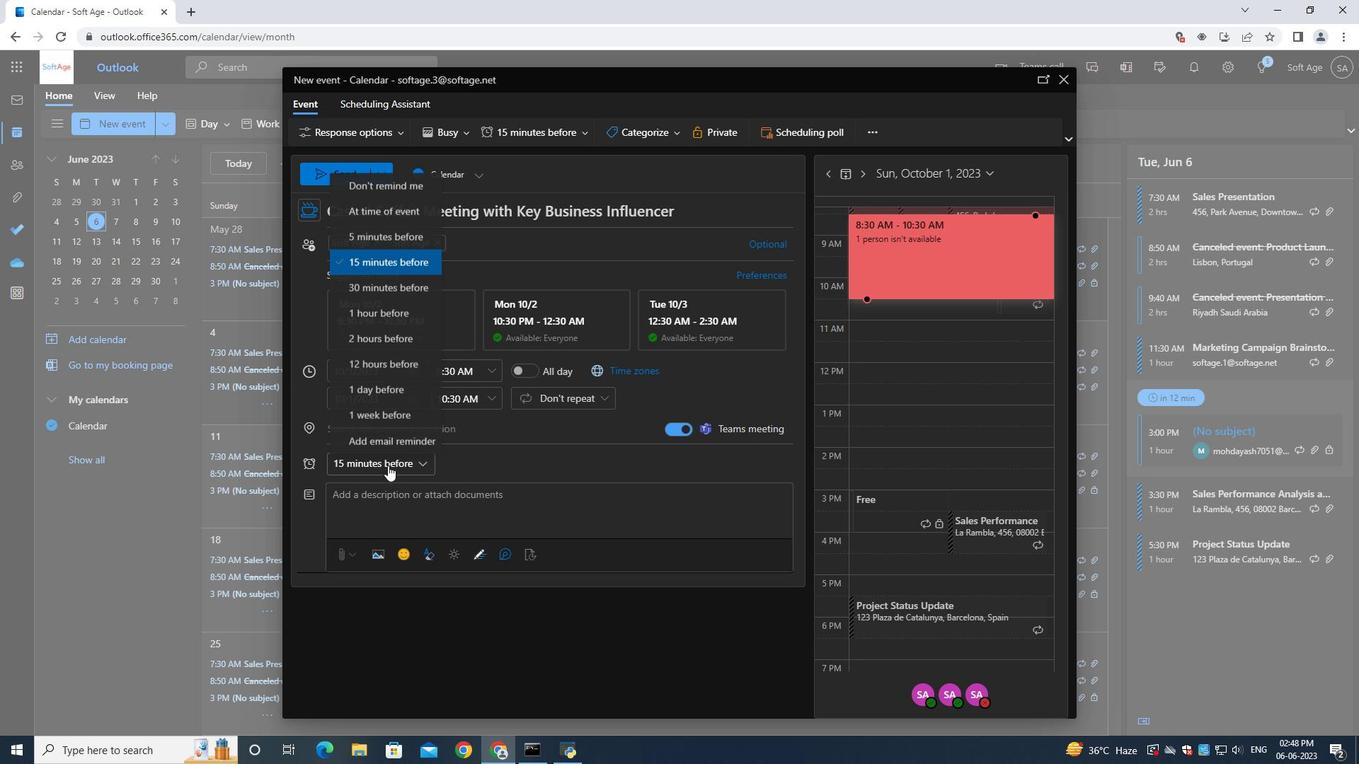 
Action: Mouse moved to (351, 176)
Screenshot: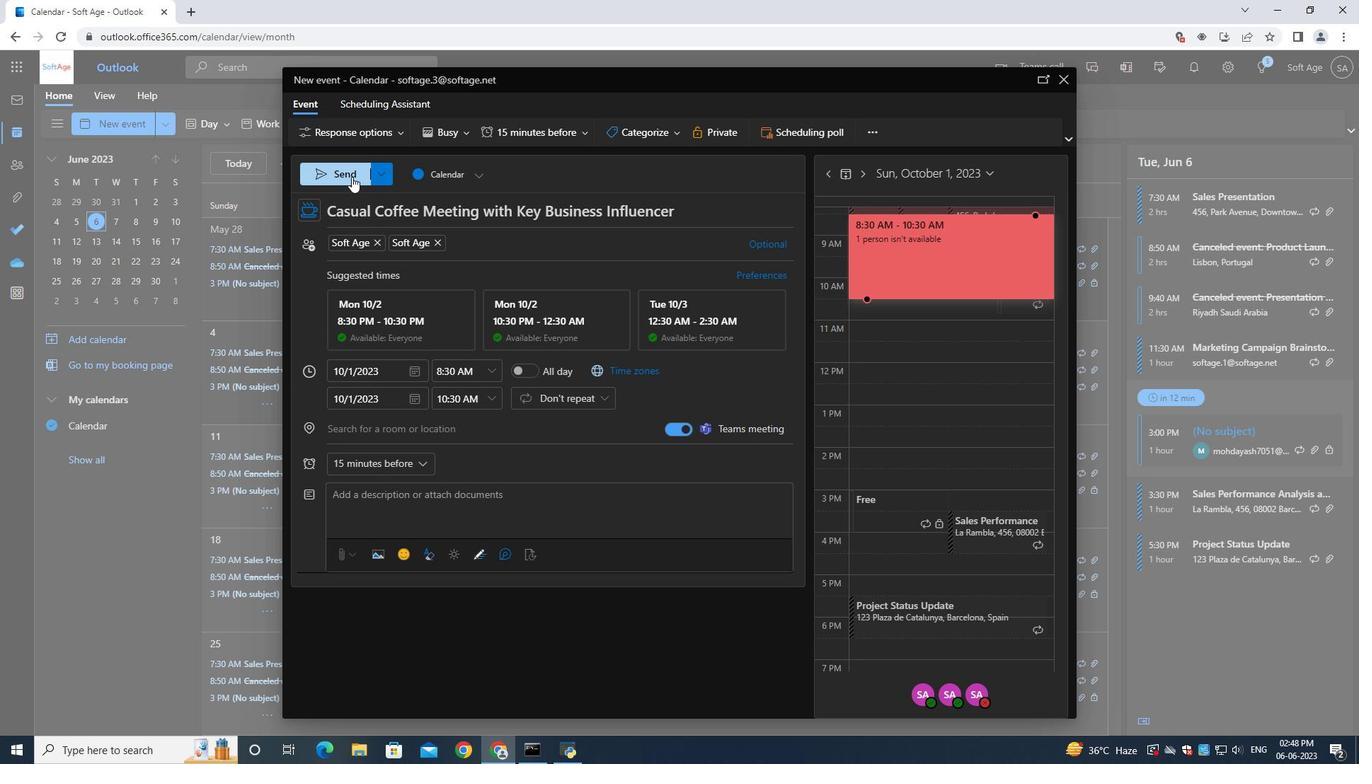 
Action: Mouse pressed left at (351, 176)
Screenshot: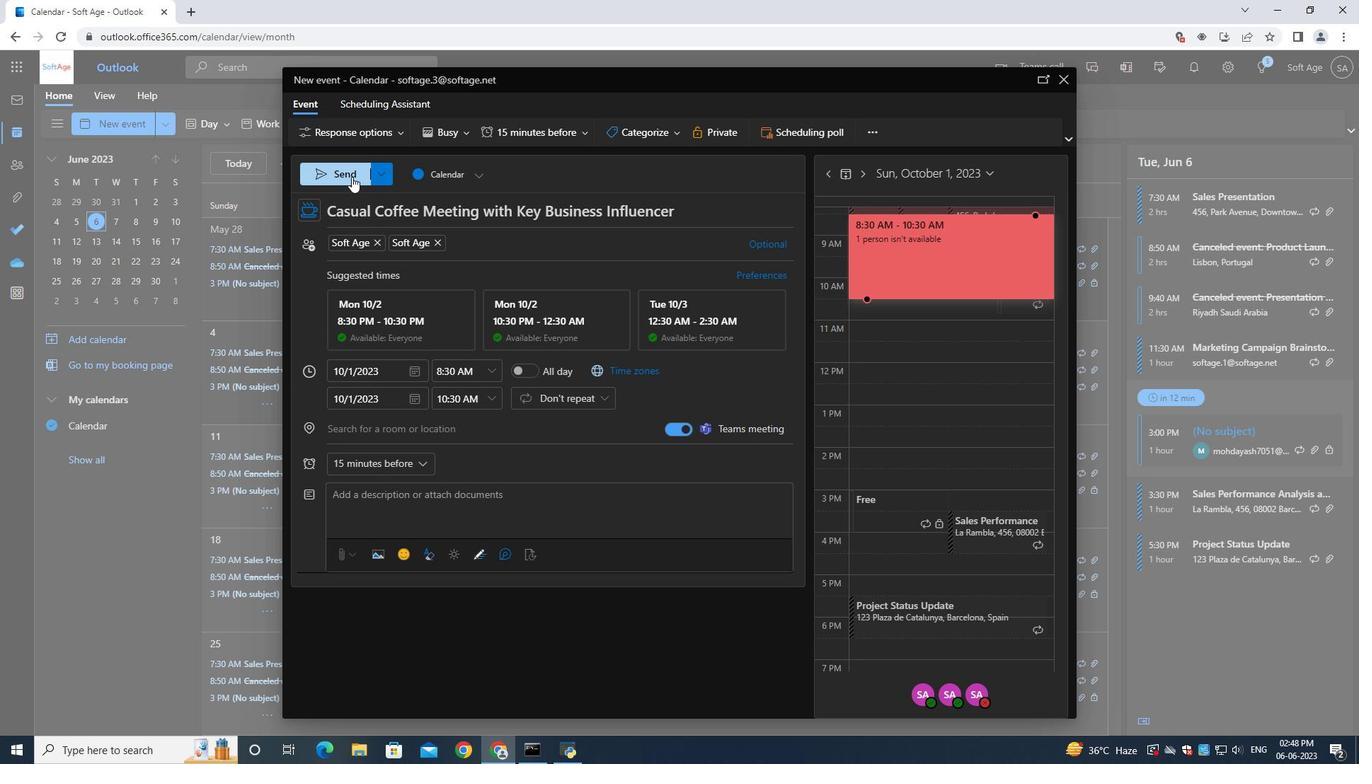 
